 Task: Toggle the close diff on operation in the git.
Action: Mouse moved to (16, 641)
Screenshot: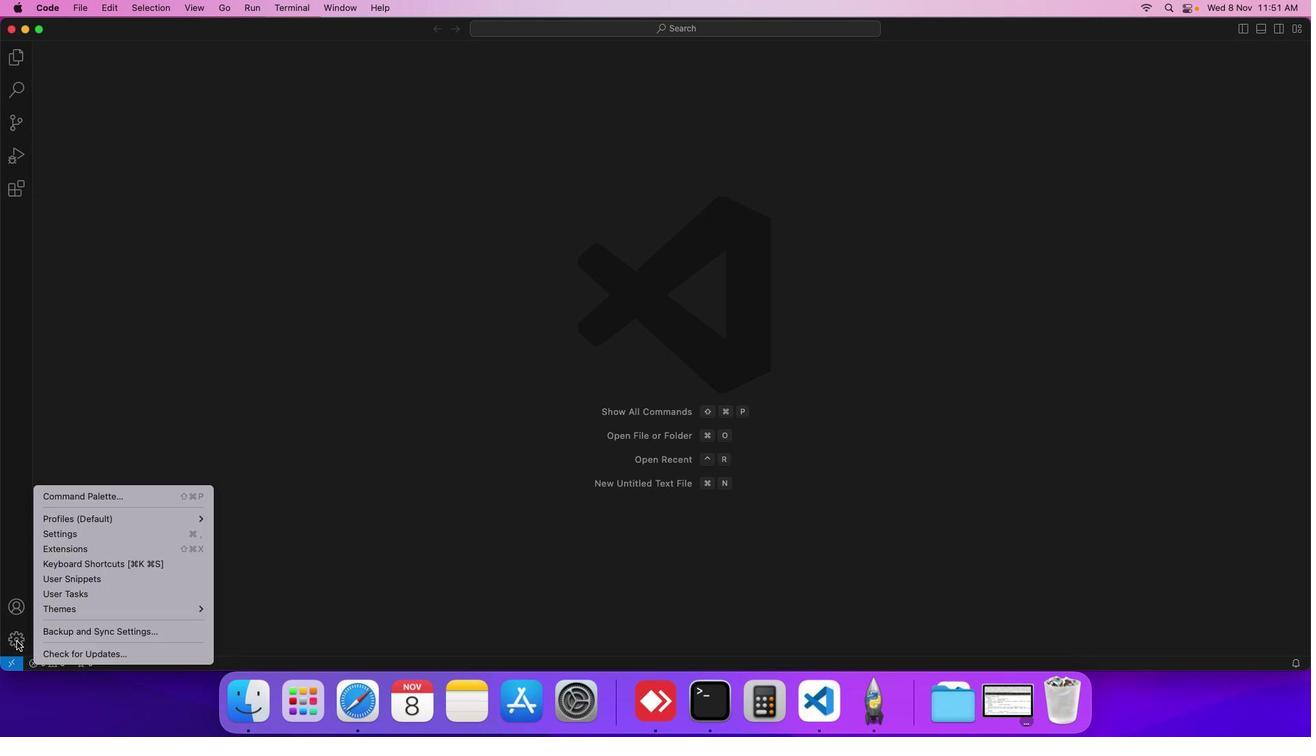 
Action: Mouse pressed left at (16, 641)
Screenshot: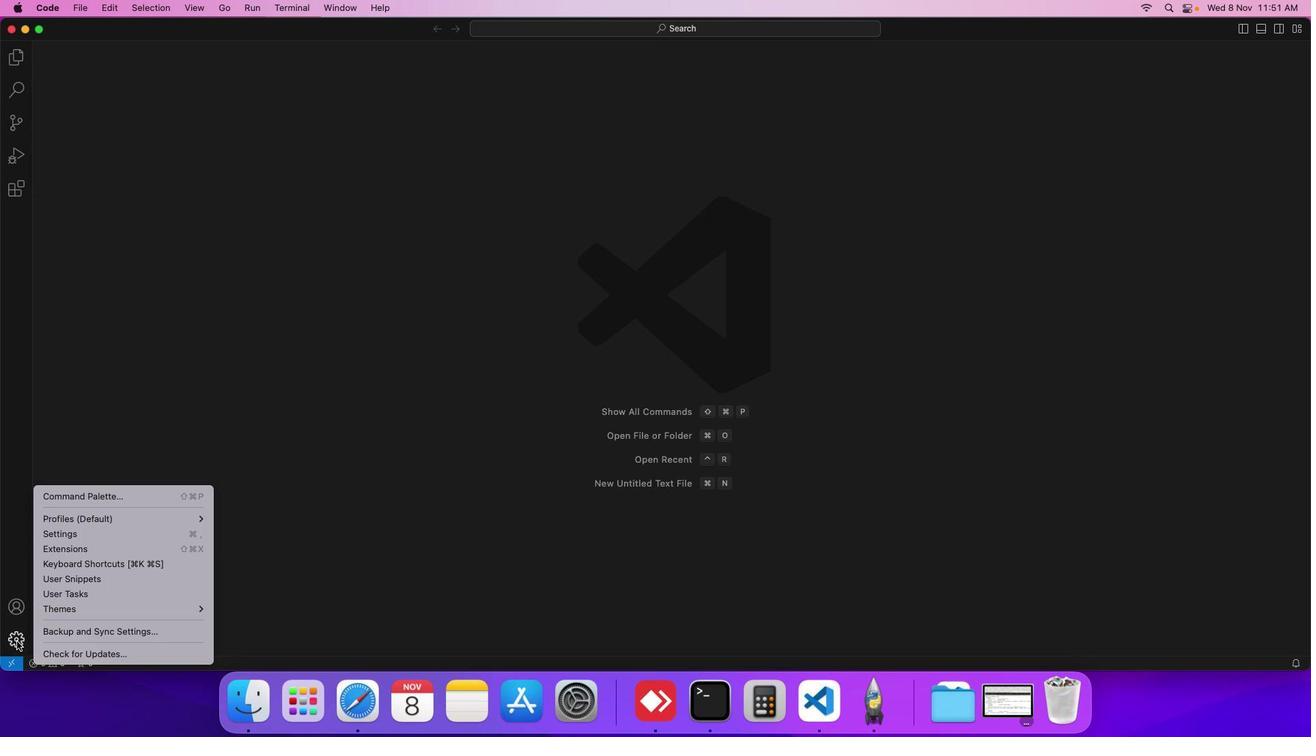 
Action: Mouse moved to (81, 535)
Screenshot: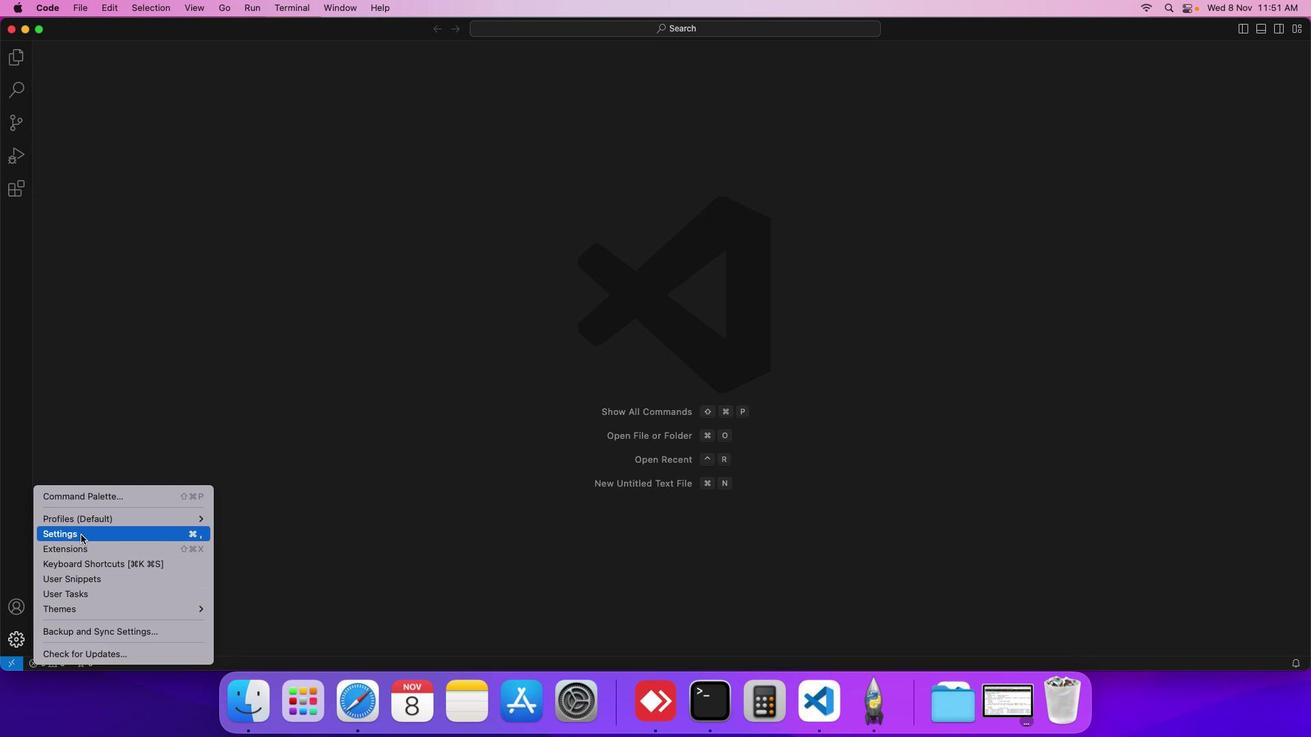 
Action: Mouse pressed left at (81, 535)
Screenshot: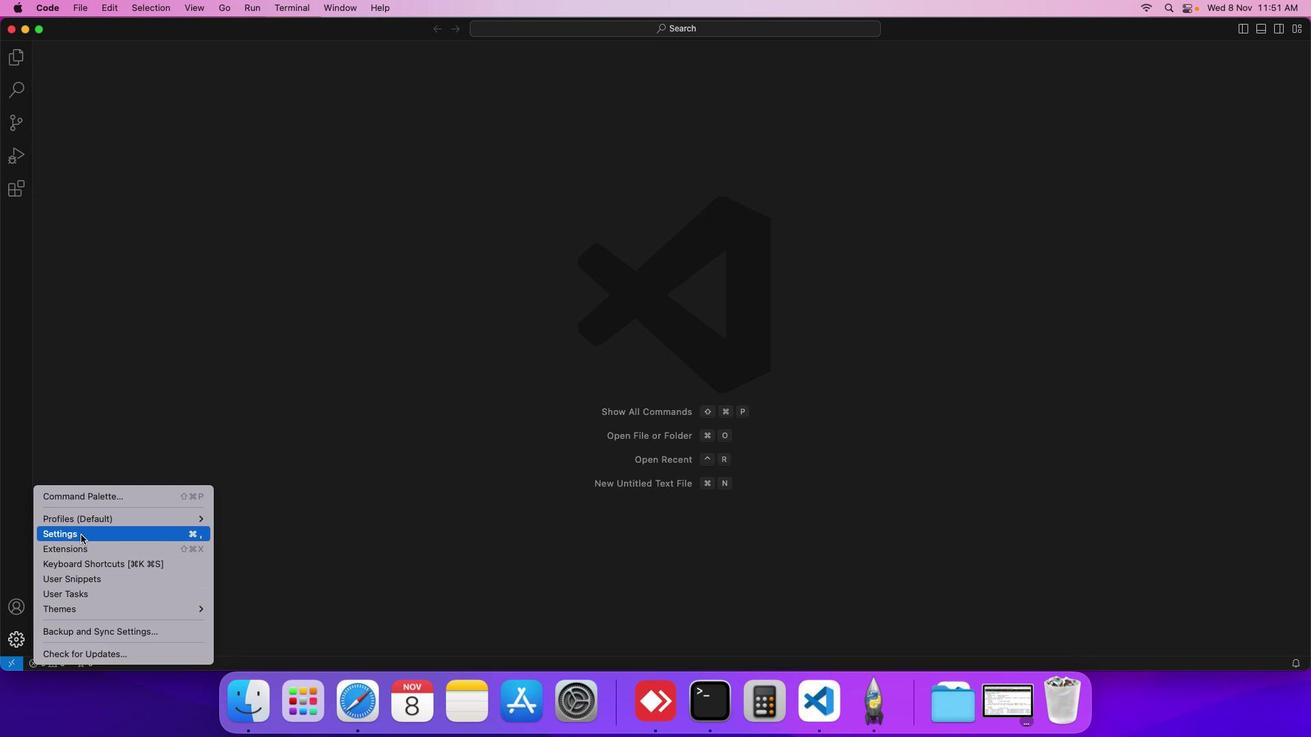 
Action: Mouse moved to (320, 246)
Screenshot: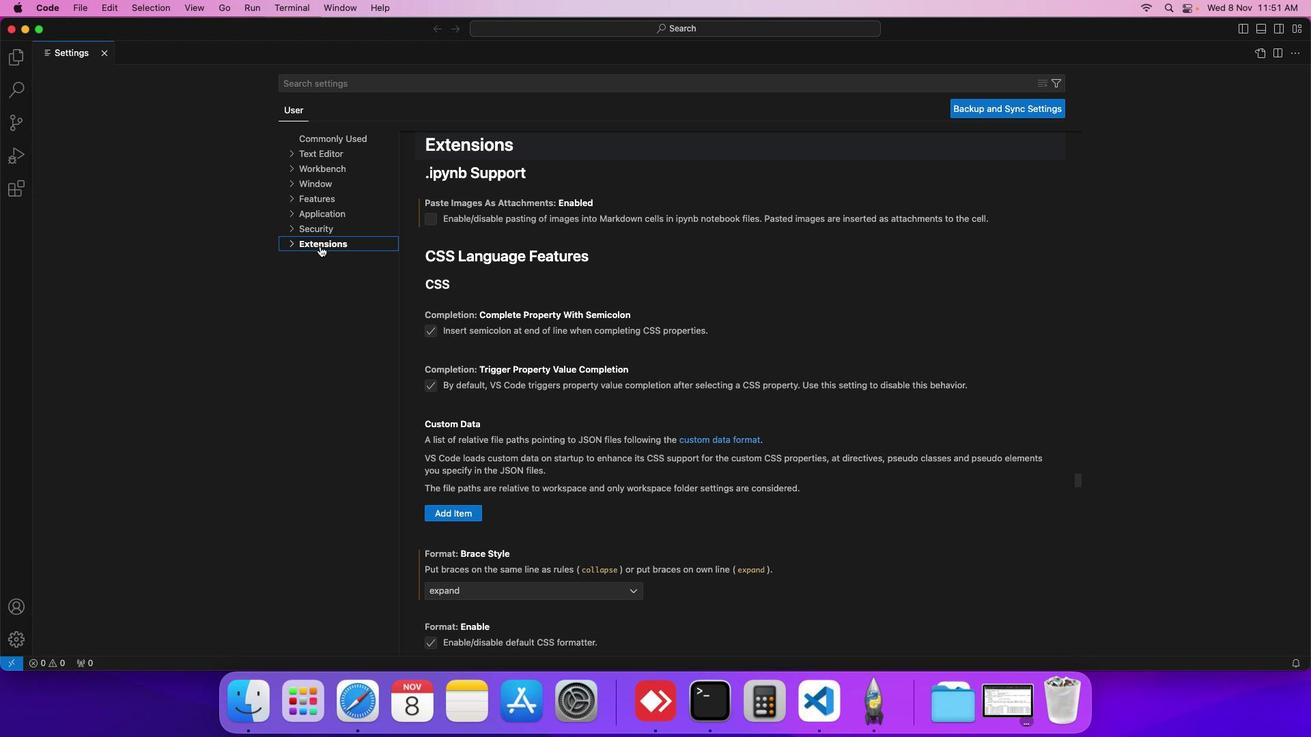 
Action: Mouse pressed left at (320, 246)
Screenshot: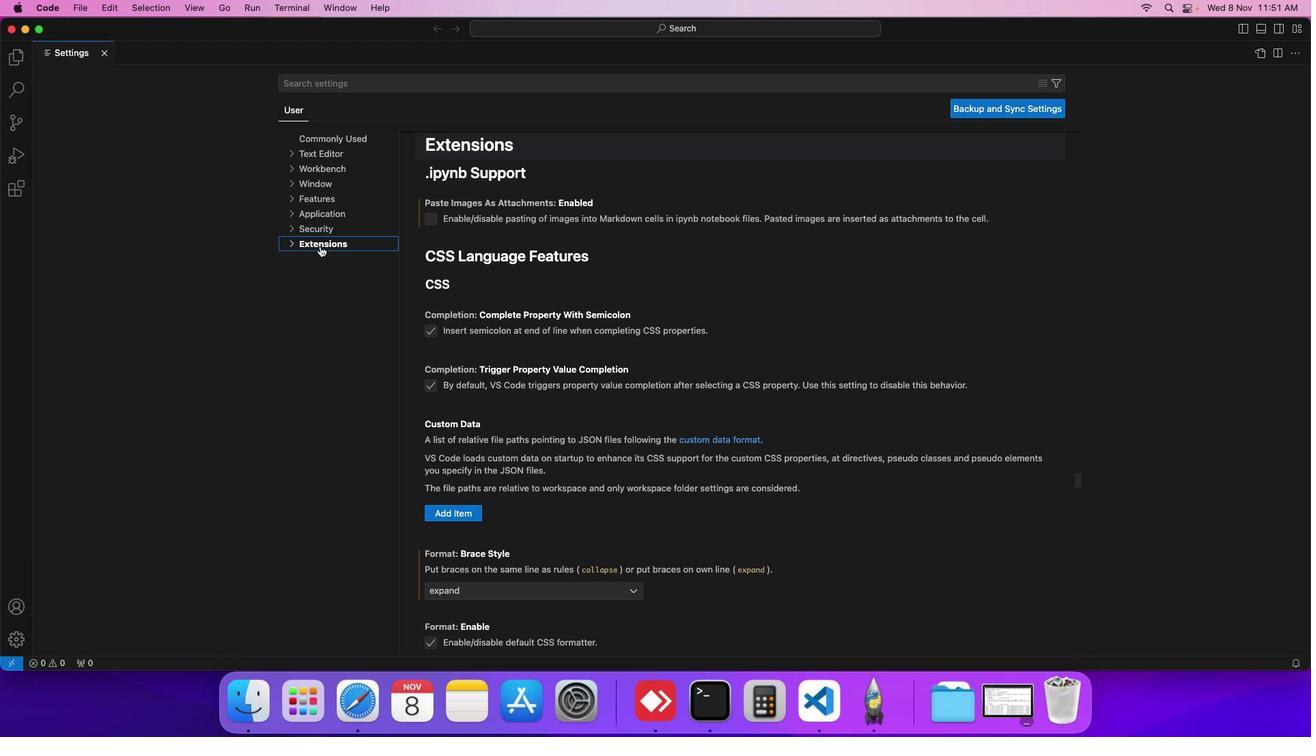 
Action: Mouse moved to (322, 303)
Screenshot: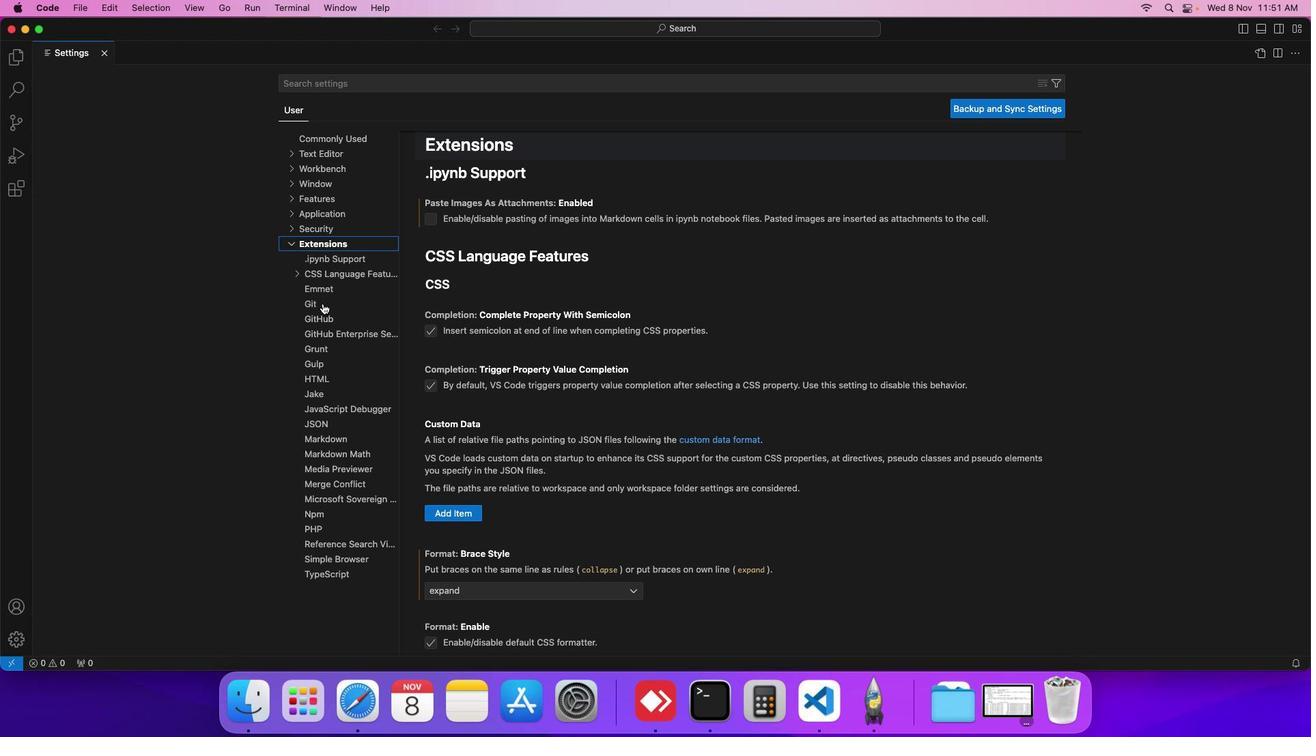 
Action: Mouse pressed left at (322, 303)
Screenshot: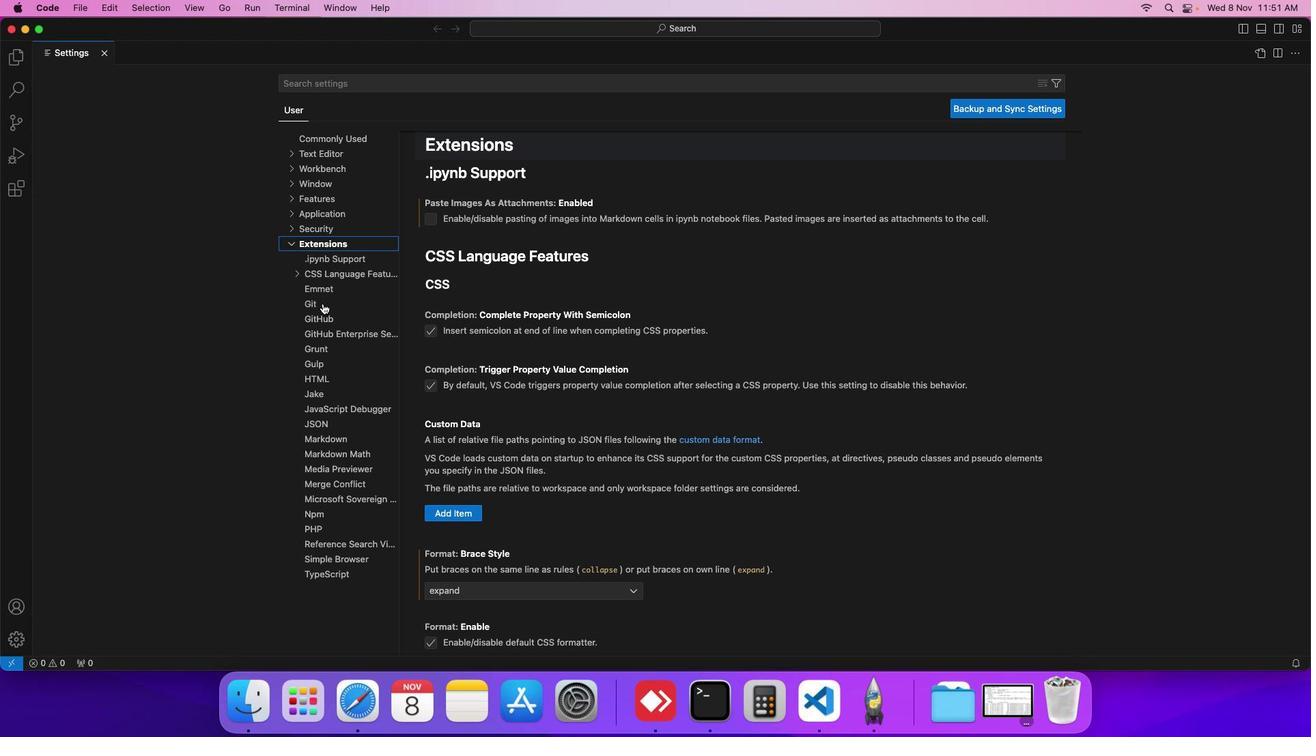 
Action: Mouse moved to (434, 368)
Screenshot: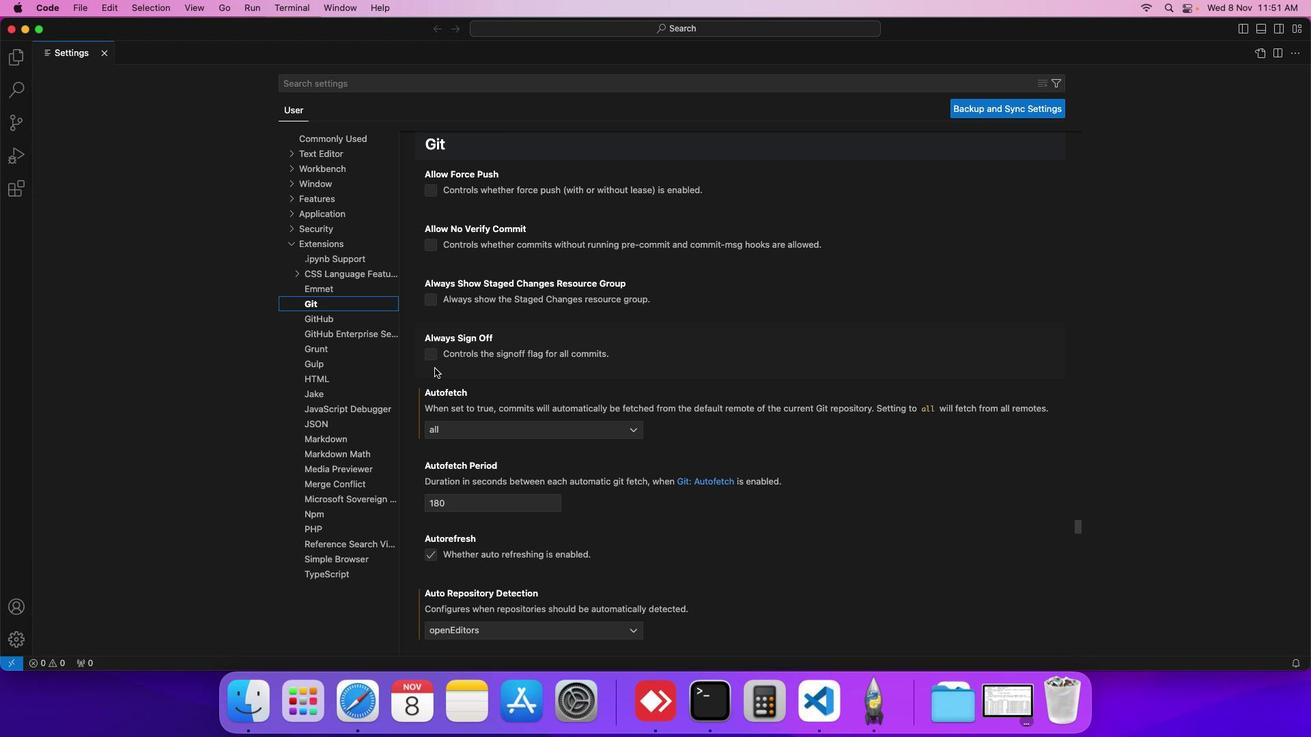 
Action: Mouse scrolled (434, 368) with delta (0, 0)
Screenshot: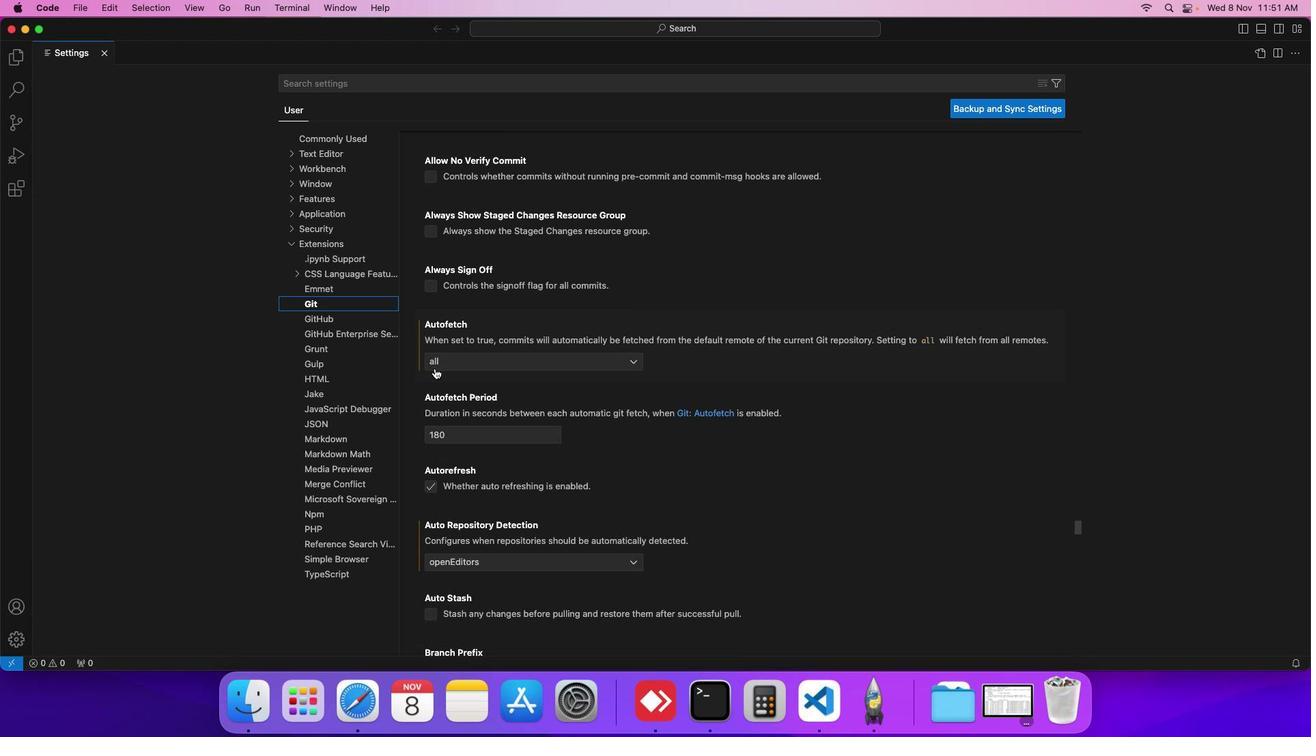 
Action: Mouse scrolled (434, 368) with delta (0, 0)
Screenshot: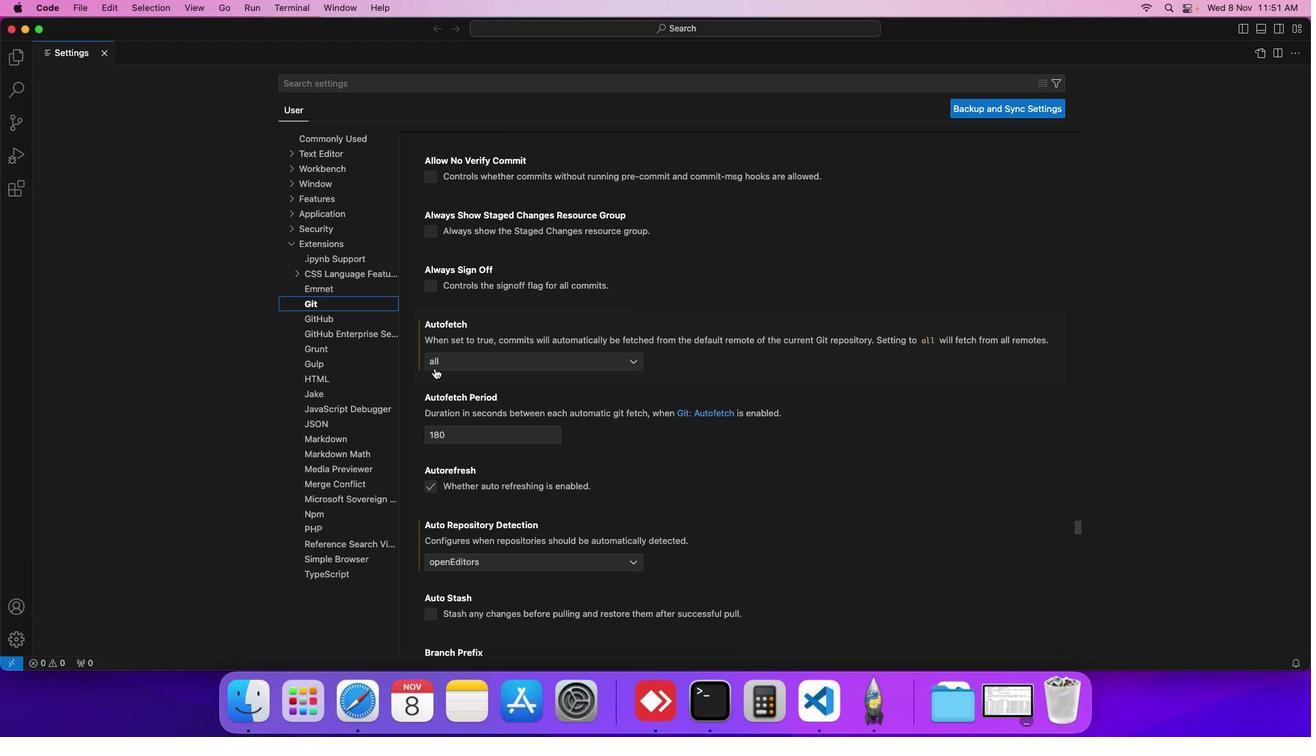 
Action: Mouse scrolled (434, 368) with delta (0, 0)
Screenshot: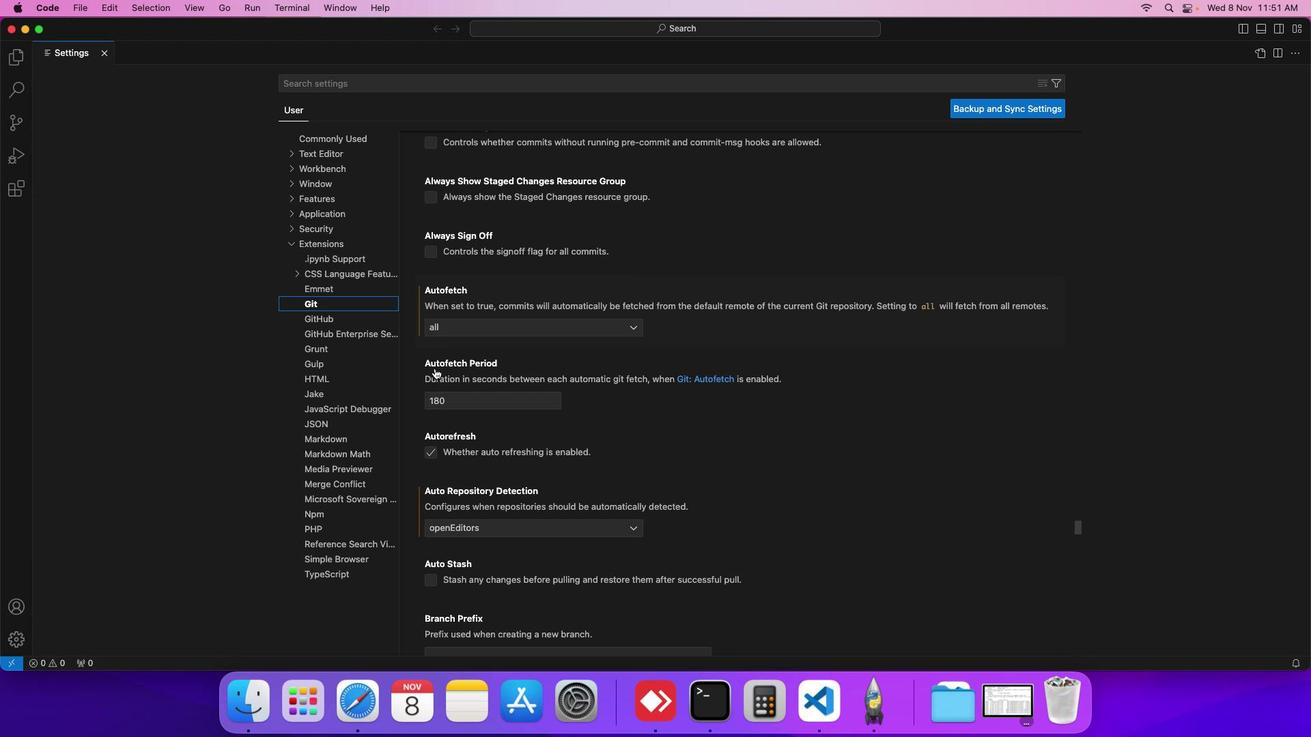 
Action: Mouse scrolled (434, 368) with delta (0, 0)
Screenshot: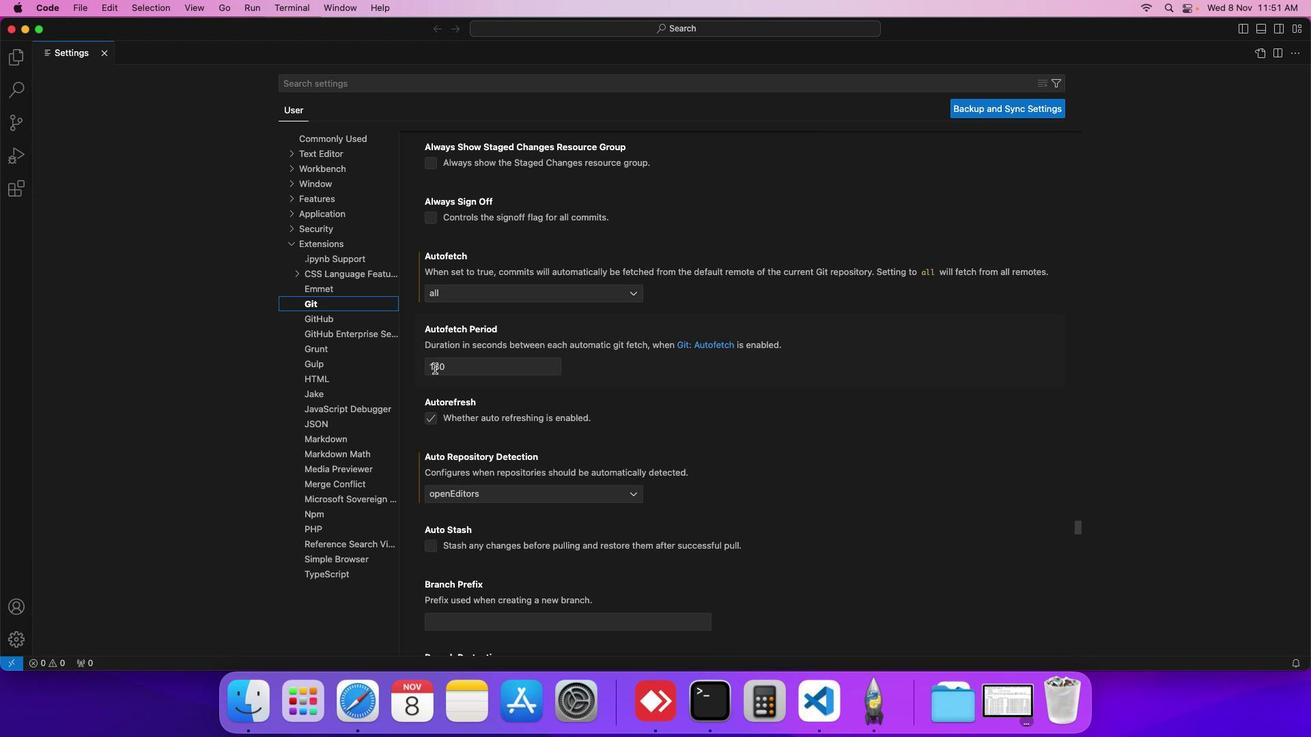
Action: Mouse scrolled (434, 368) with delta (0, 0)
Screenshot: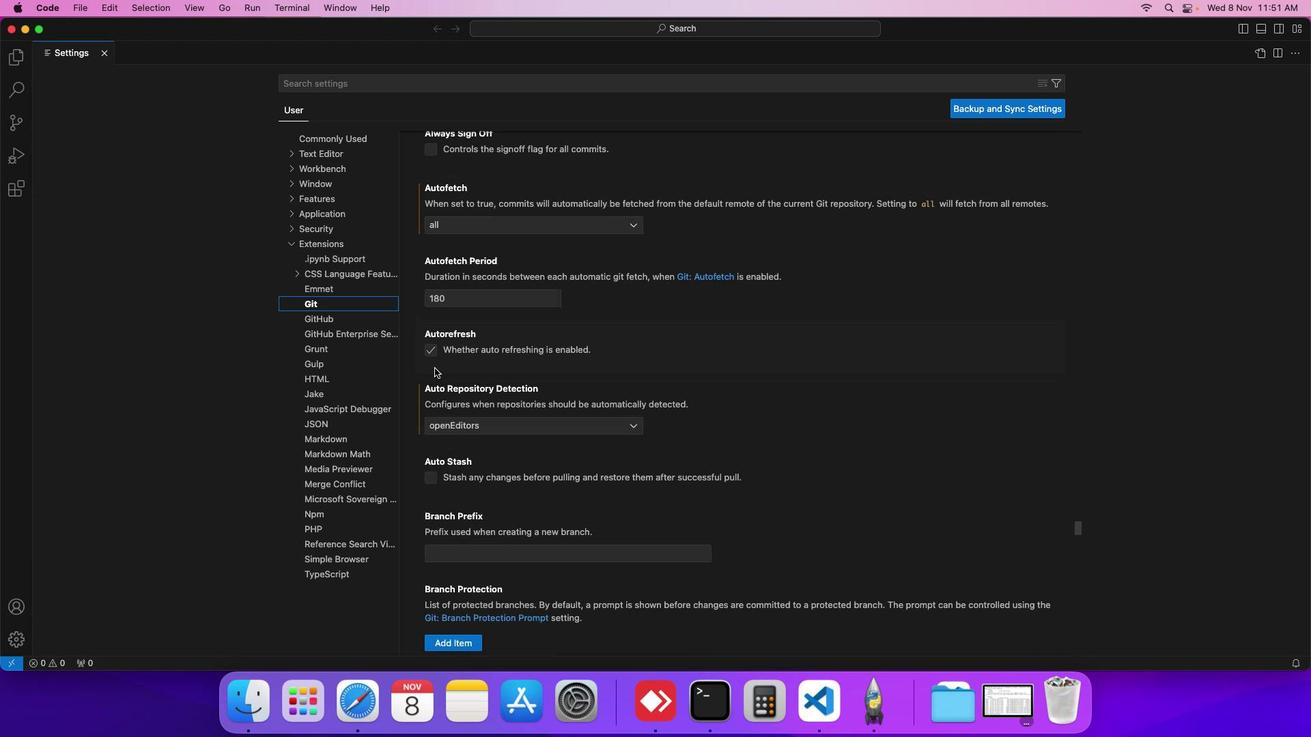 
Action: Mouse scrolled (434, 368) with delta (0, 0)
Screenshot: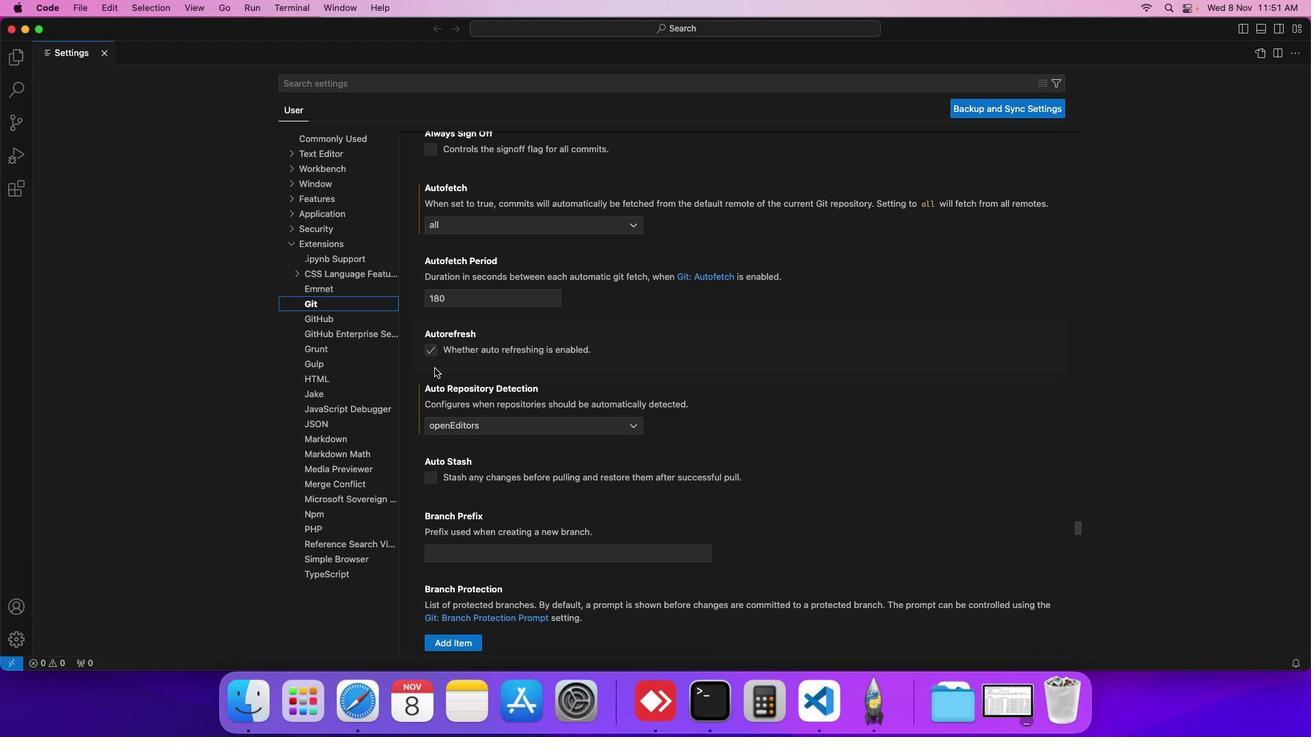 
Action: Mouse scrolled (434, 368) with delta (0, 0)
Screenshot: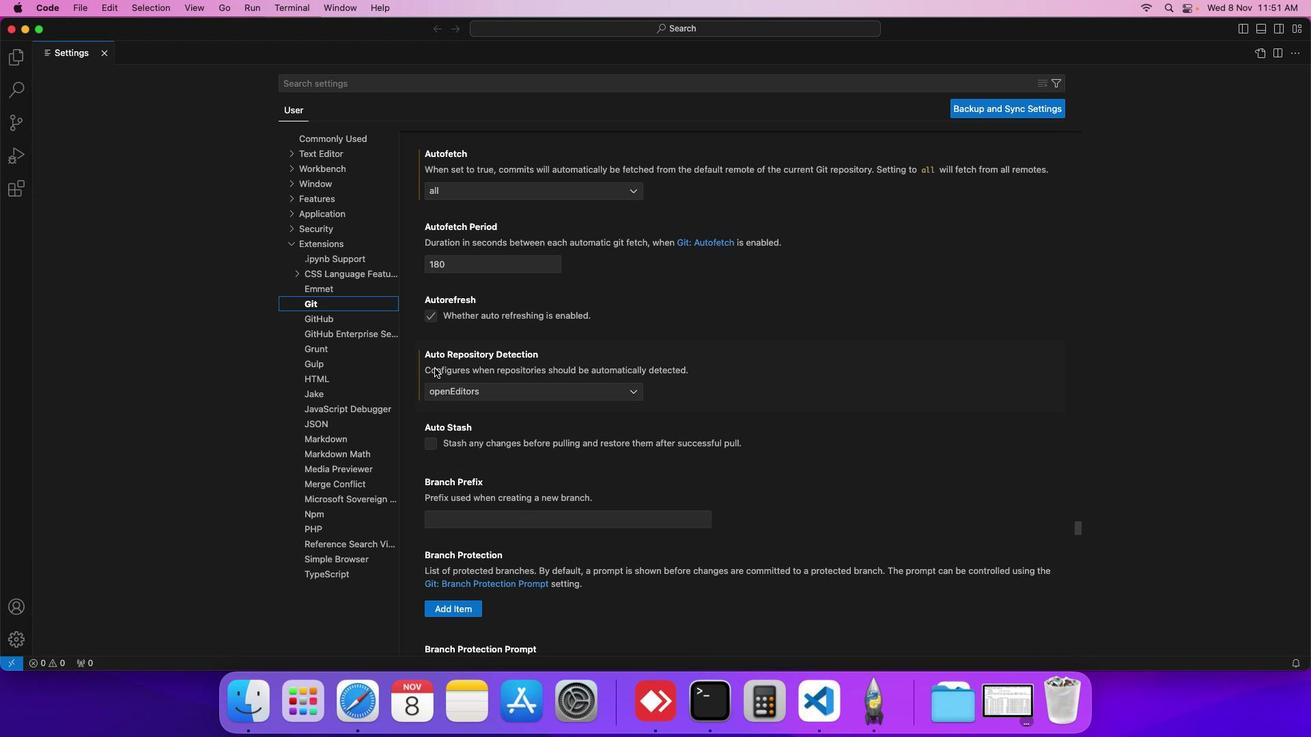 
Action: Mouse scrolled (434, 368) with delta (0, 0)
Screenshot: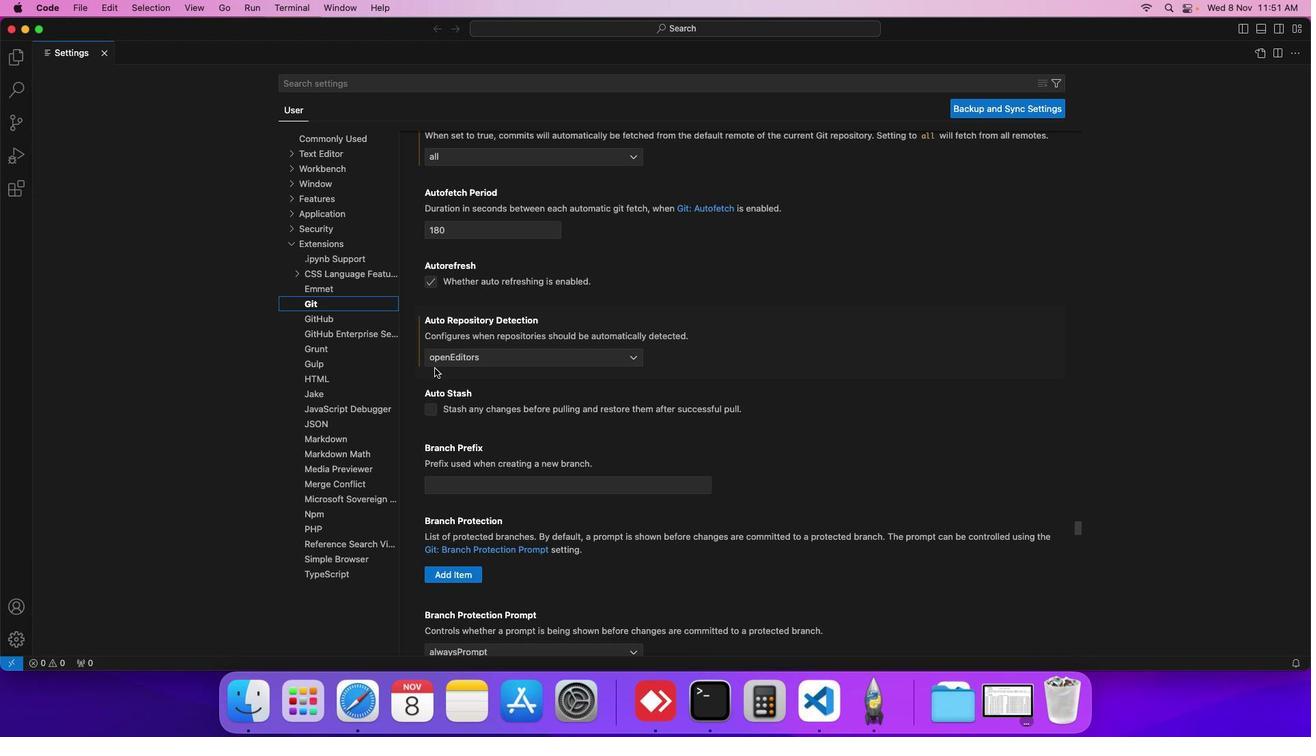 
Action: Mouse scrolled (434, 368) with delta (0, 0)
Screenshot: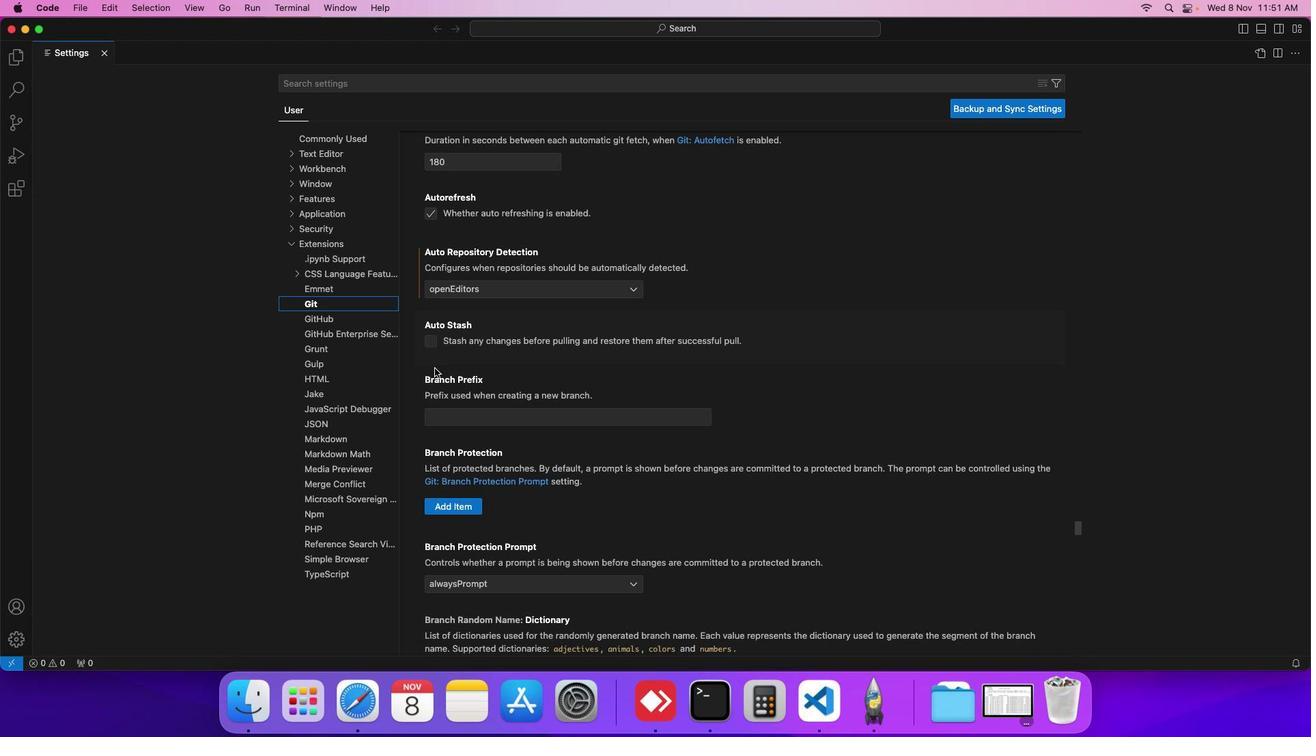 
Action: Mouse scrolled (434, 368) with delta (0, 0)
Screenshot: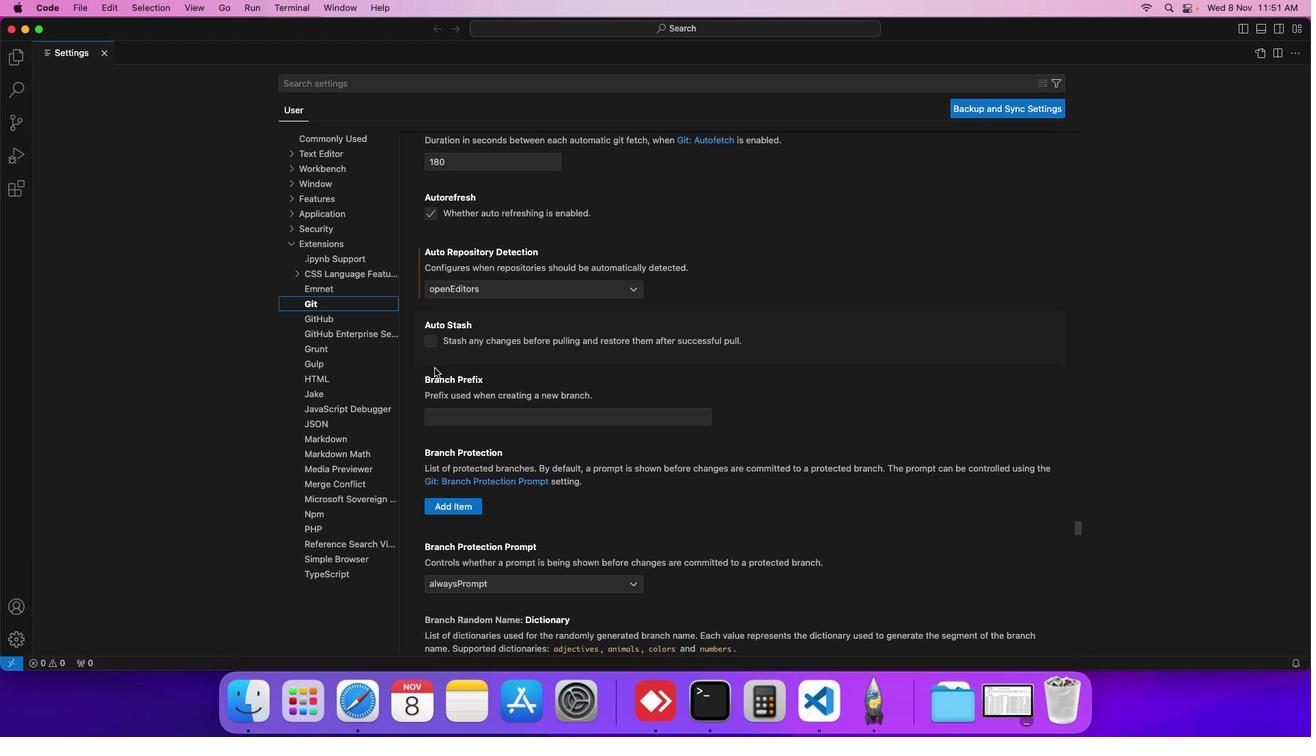 
Action: Mouse scrolled (434, 368) with delta (0, 0)
Screenshot: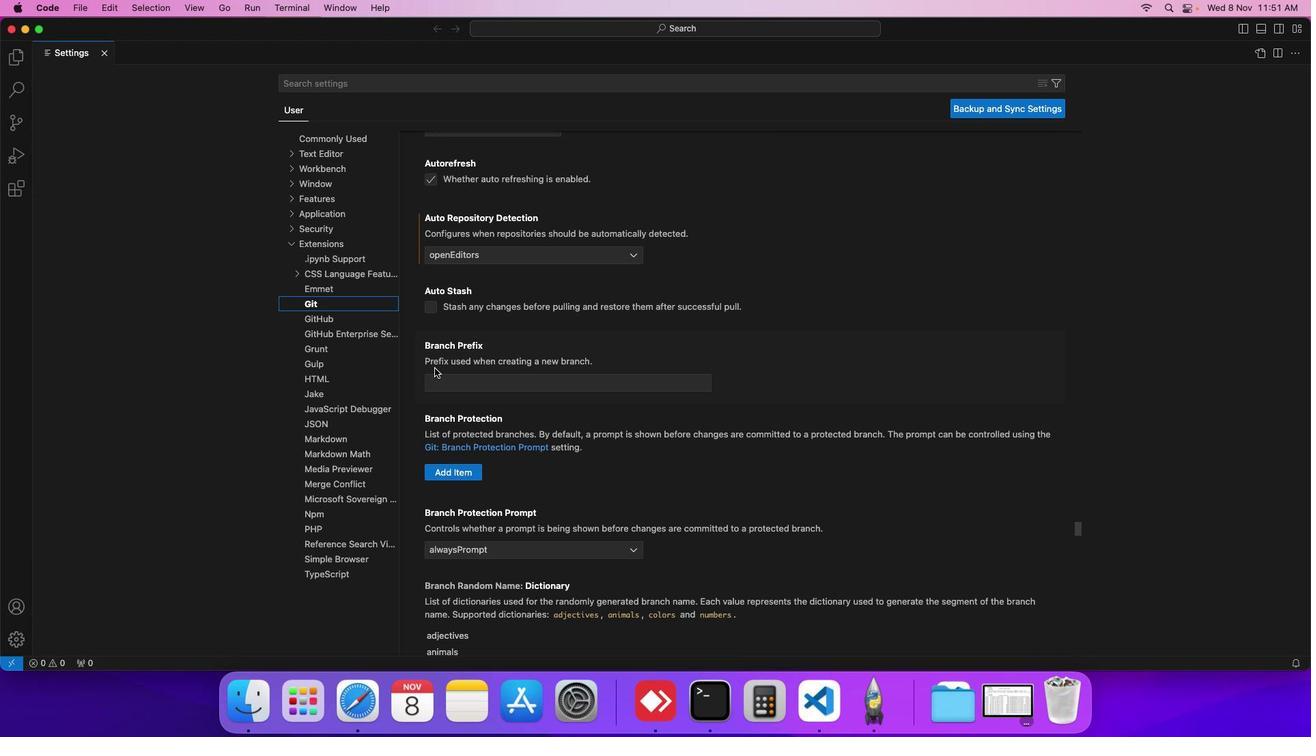 
Action: Mouse scrolled (434, 368) with delta (0, 0)
Screenshot: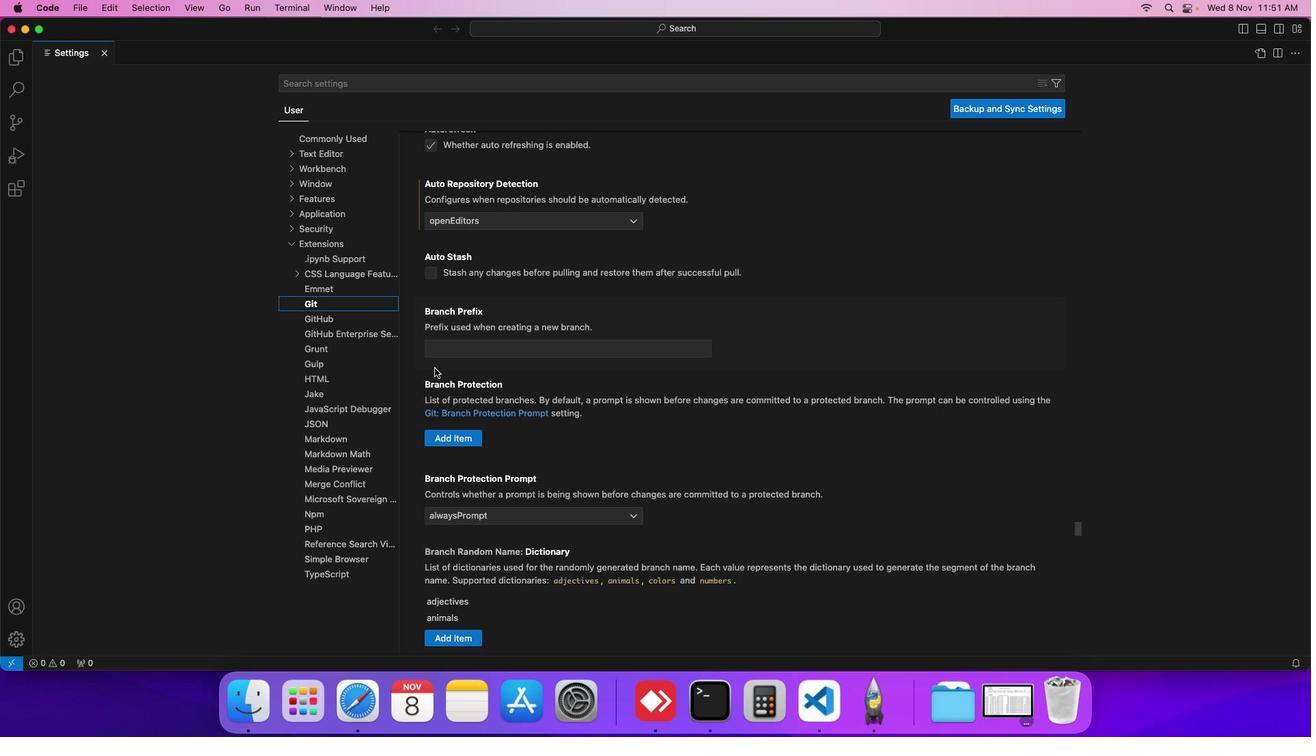 
Action: Mouse scrolled (434, 368) with delta (0, 0)
Screenshot: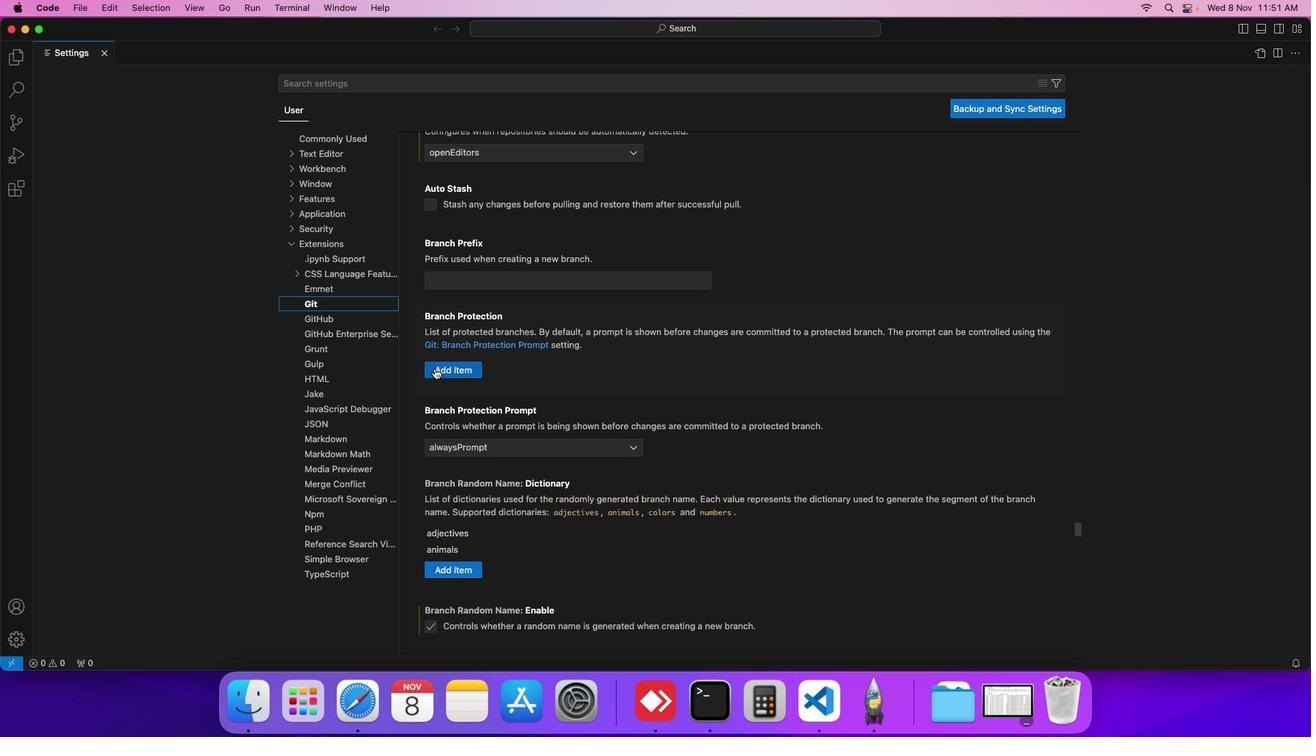 
Action: Mouse scrolled (434, 368) with delta (0, 0)
Screenshot: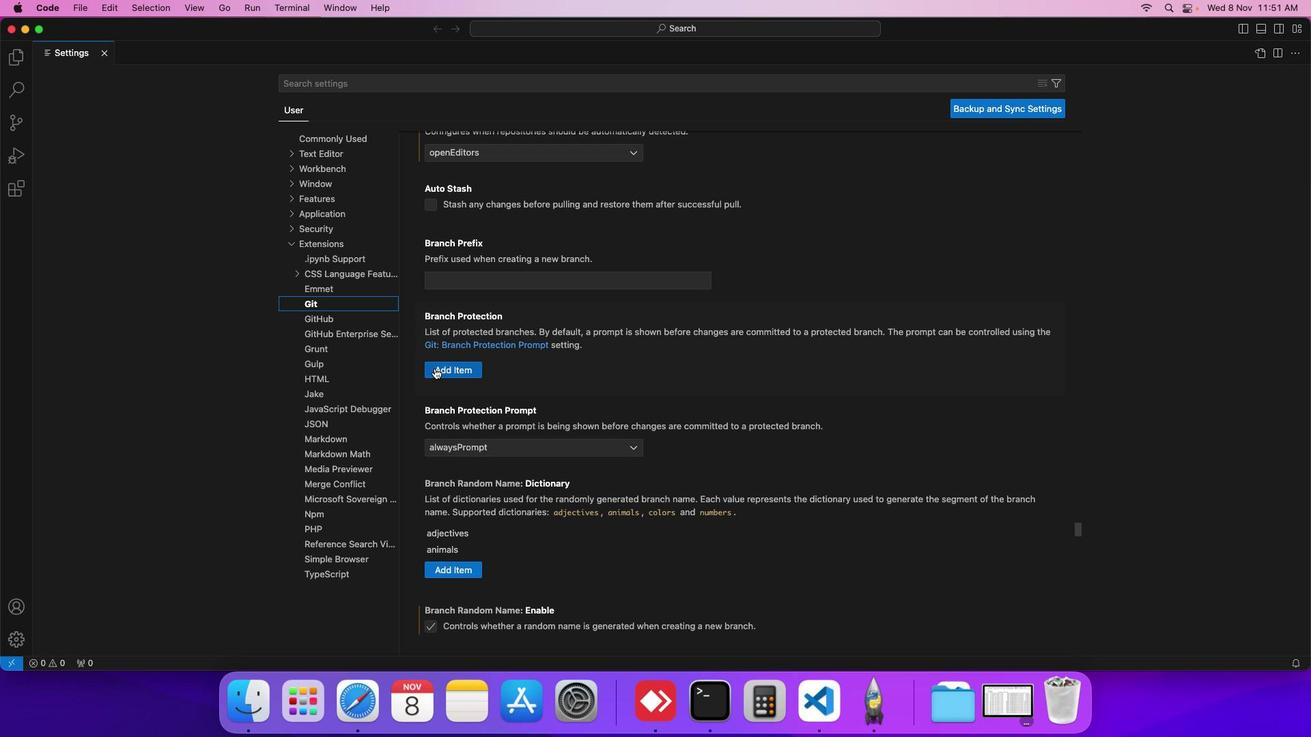 
Action: Mouse scrolled (434, 368) with delta (0, 0)
Screenshot: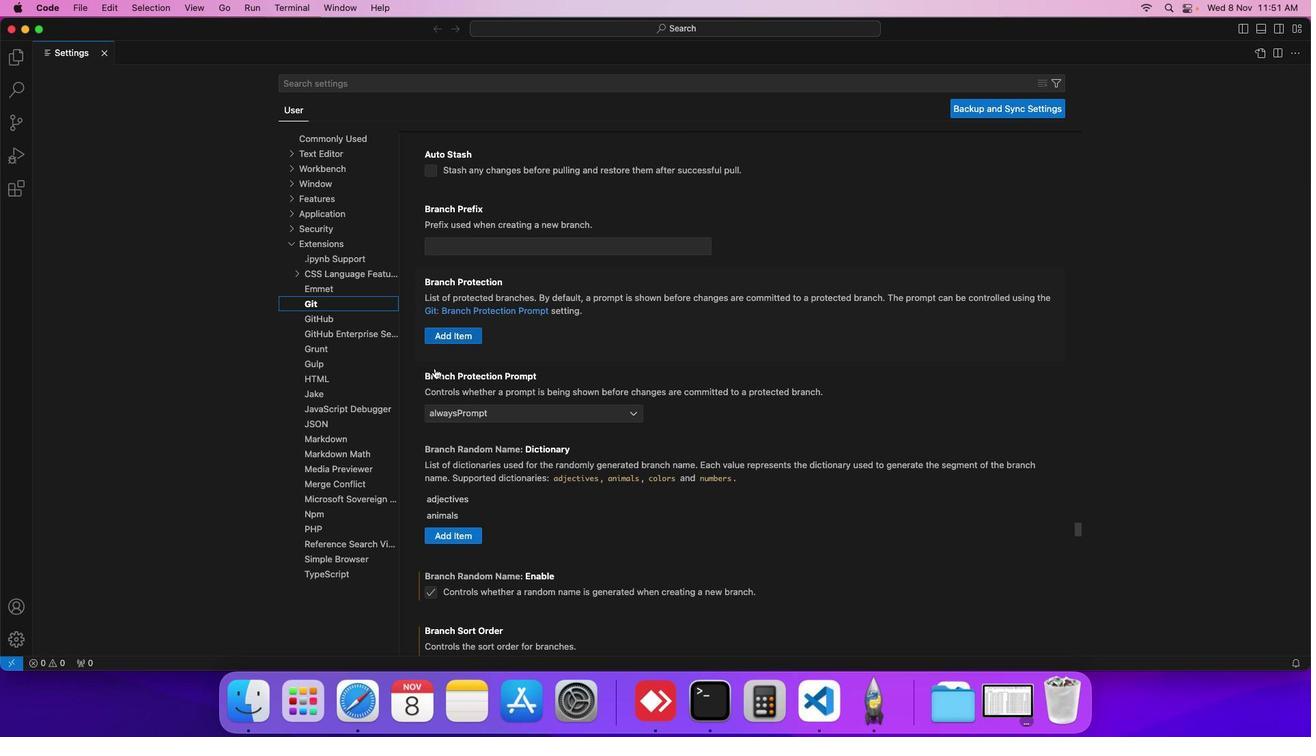
Action: Mouse scrolled (434, 368) with delta (0, 0)
Screenshot: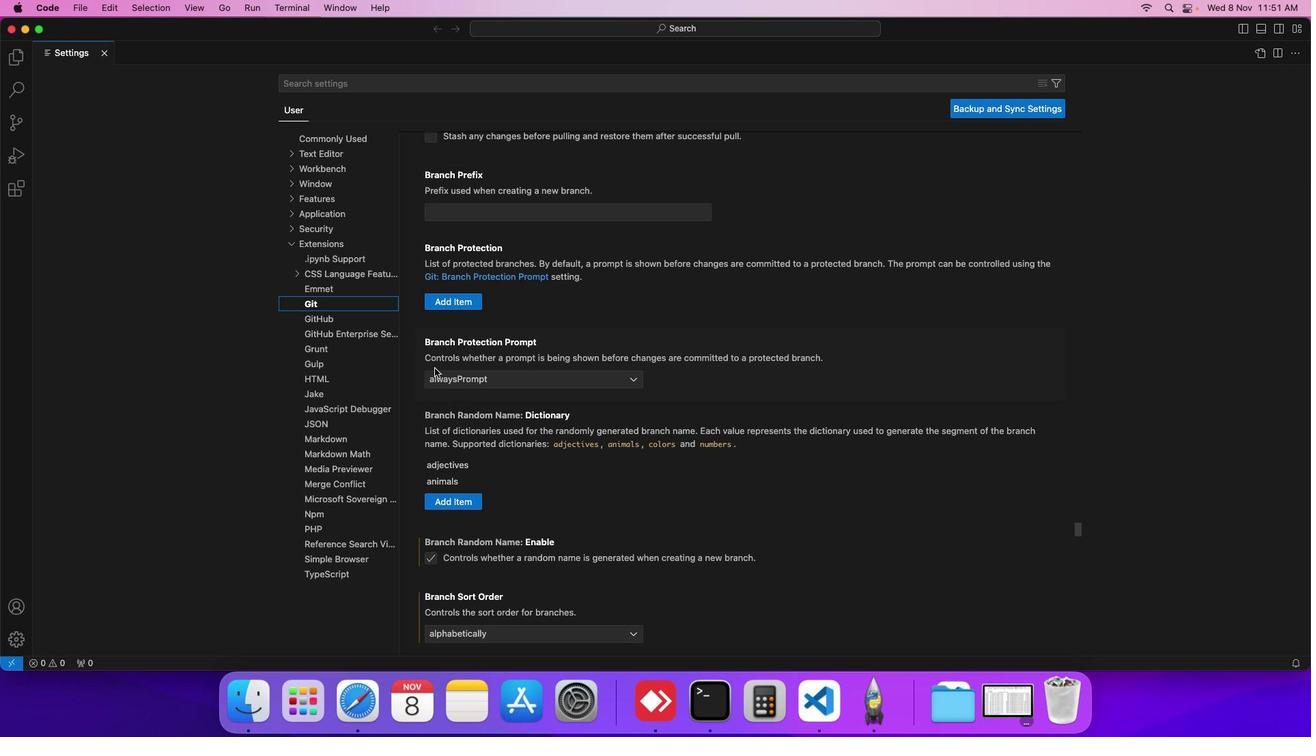 
Action: Mouse scrolled (434, 368) with delta (0, 0)
Screenshot: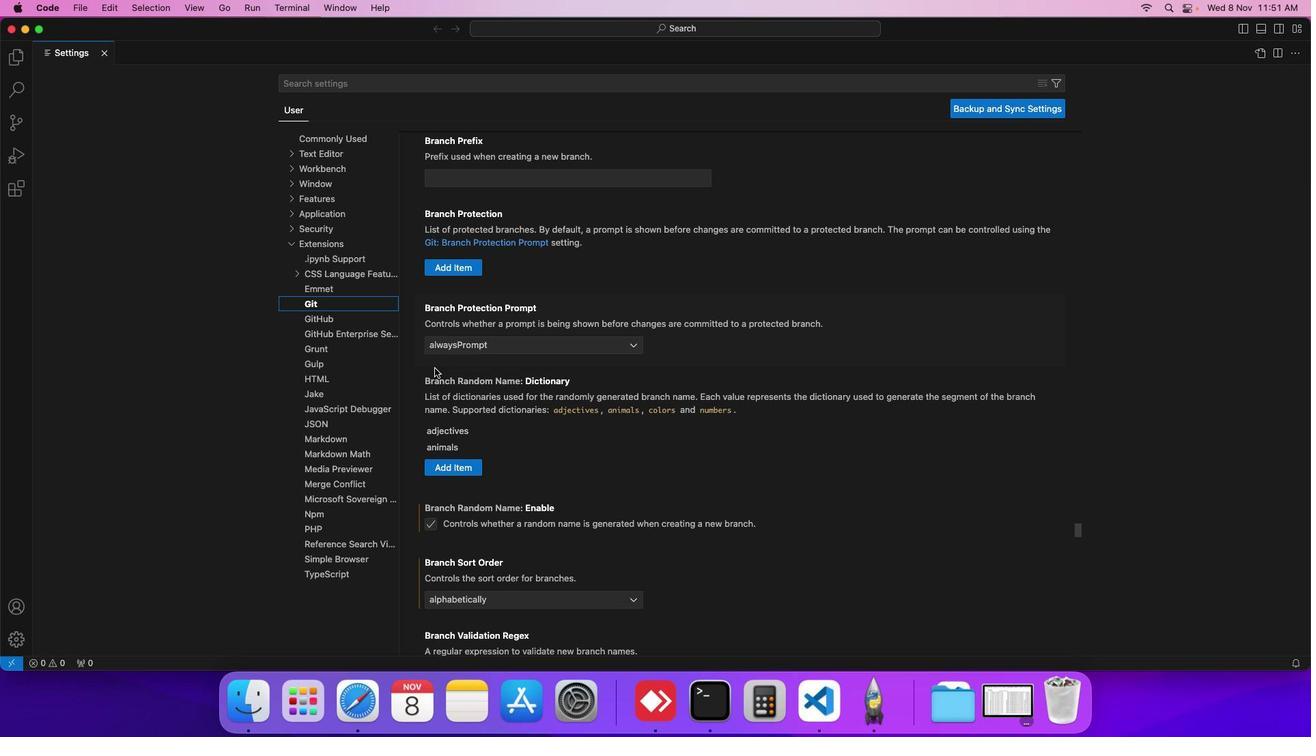 
Action: Mouse scrolled (434, 368) with delta (0, 0)
Screenshot: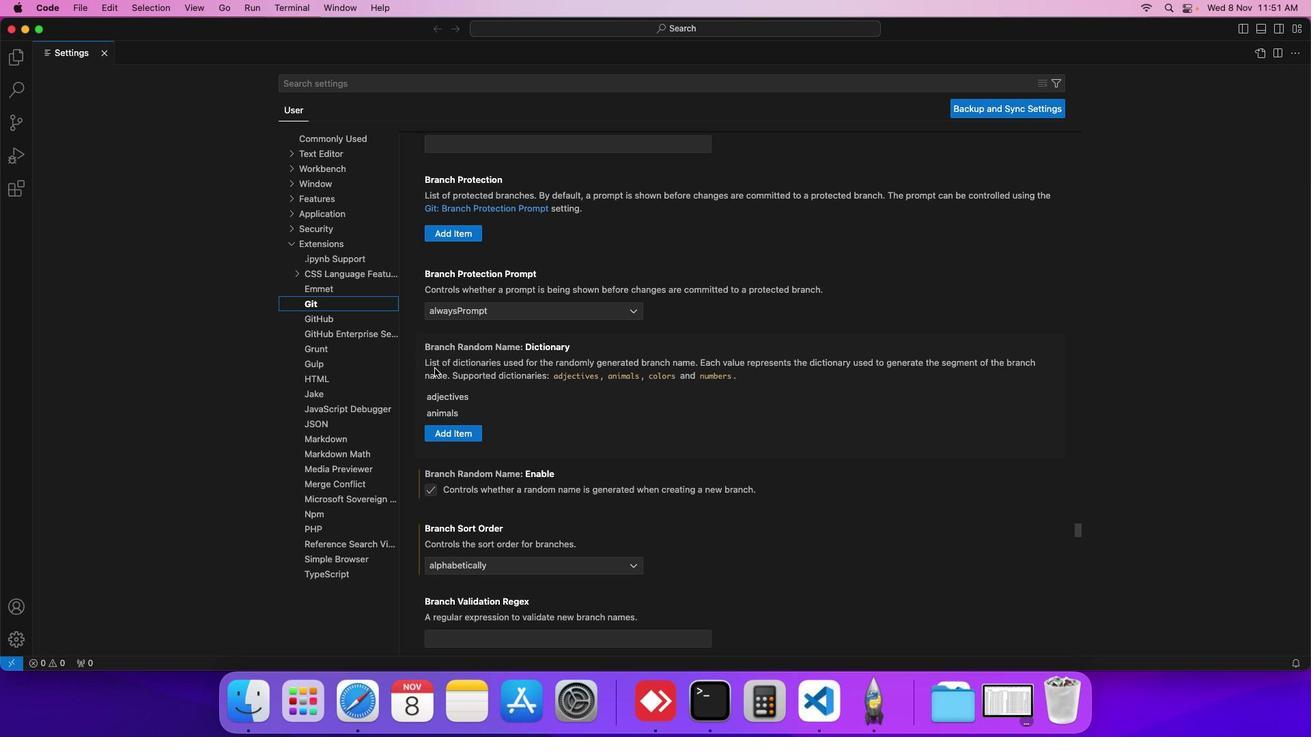 
Action: Mouse scrolled (434, 368) with delta (0, 0)
Screenshot: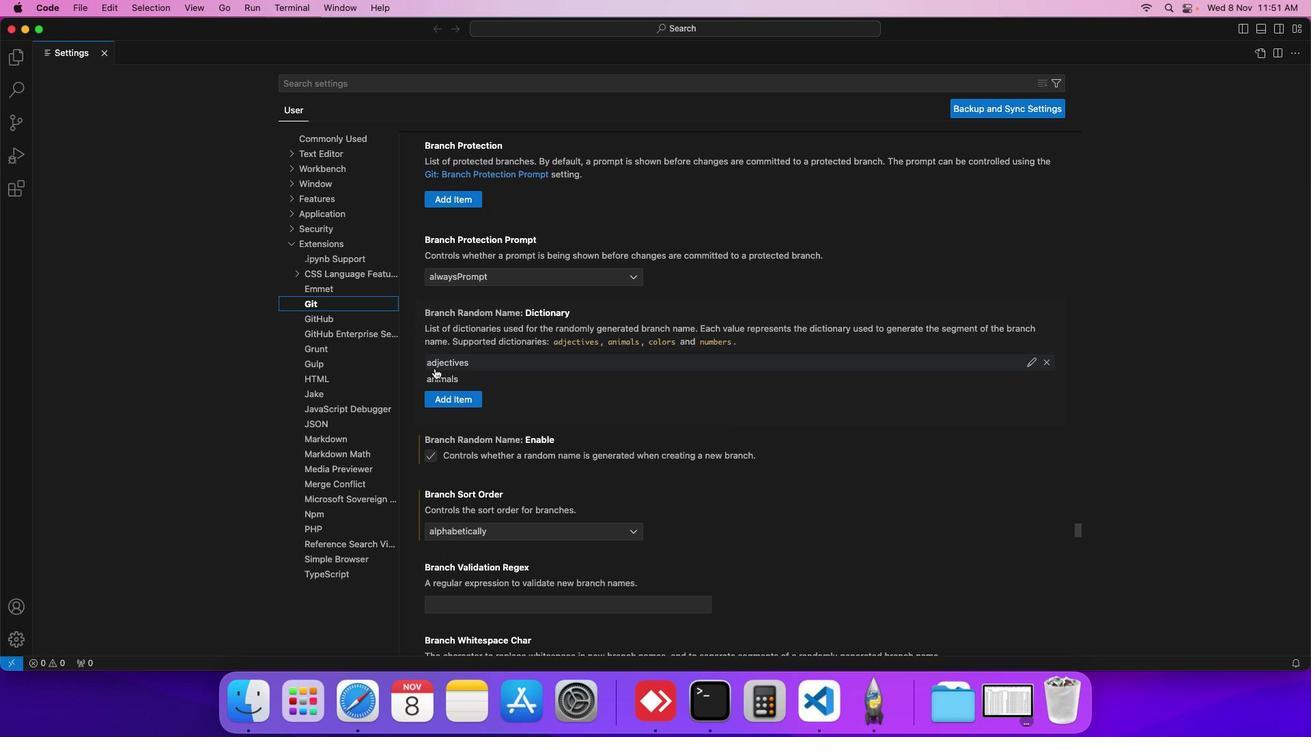 
Action: Mouse scrolled (434, 368) with delta (0, 0)
Screenshot: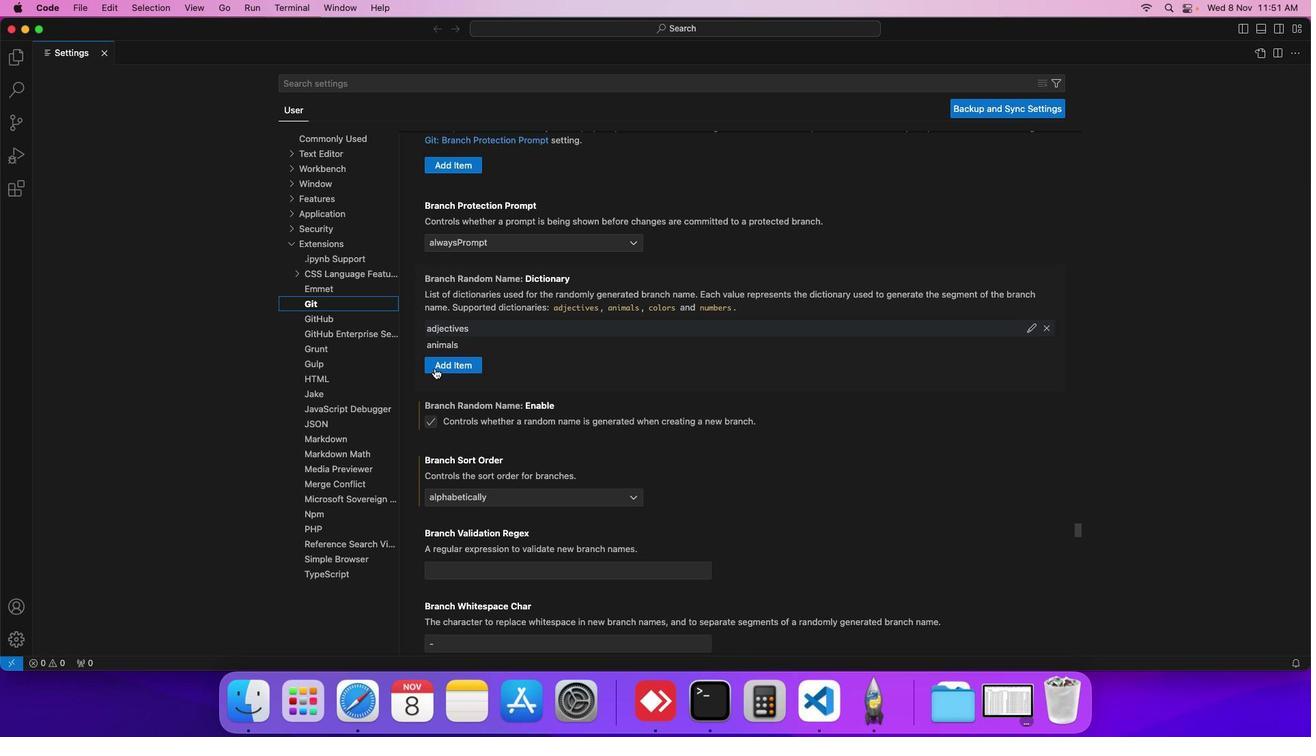 
Action: Mouse scrolled (434, 368) with delta (0, 0)
Screenshot: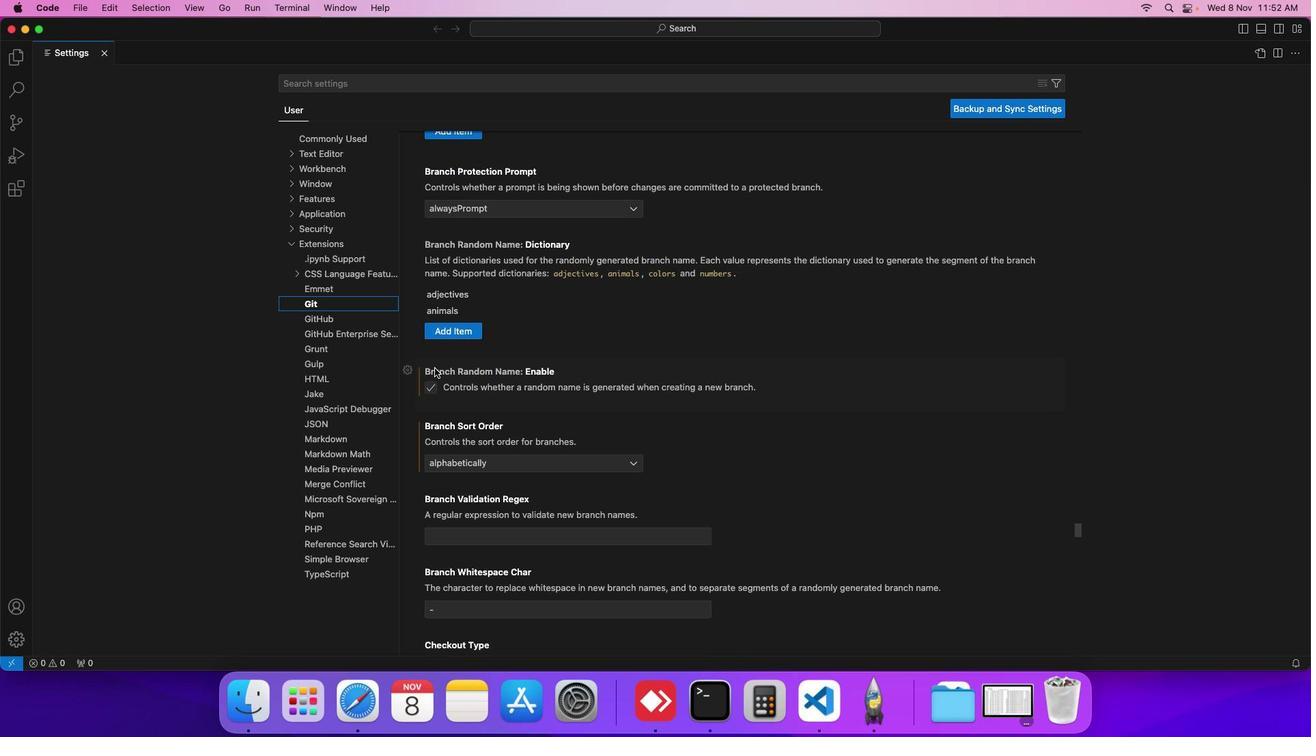 
Action: Mouse scrolled (434, 368) with delta (0, 0)
Screenshot: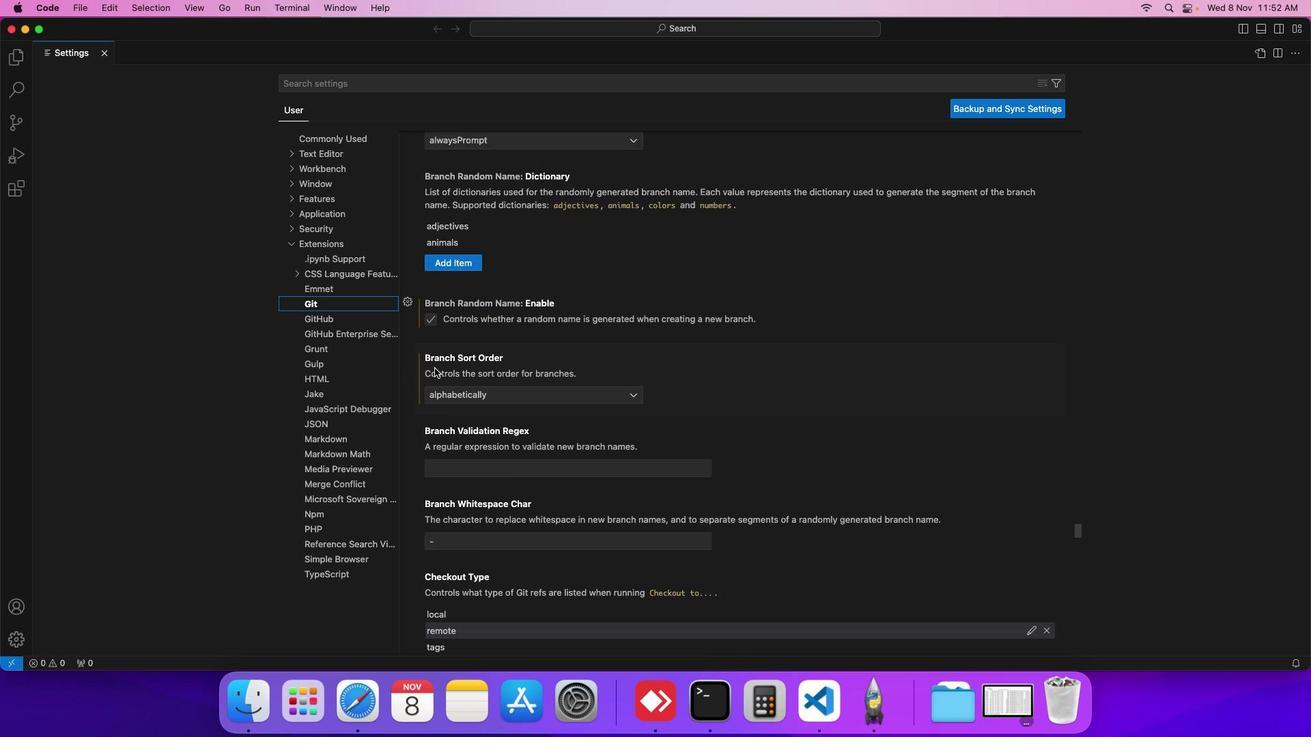 
Action: Mouse scrolled (434, 368) with delta (0, 0)
Screenshot: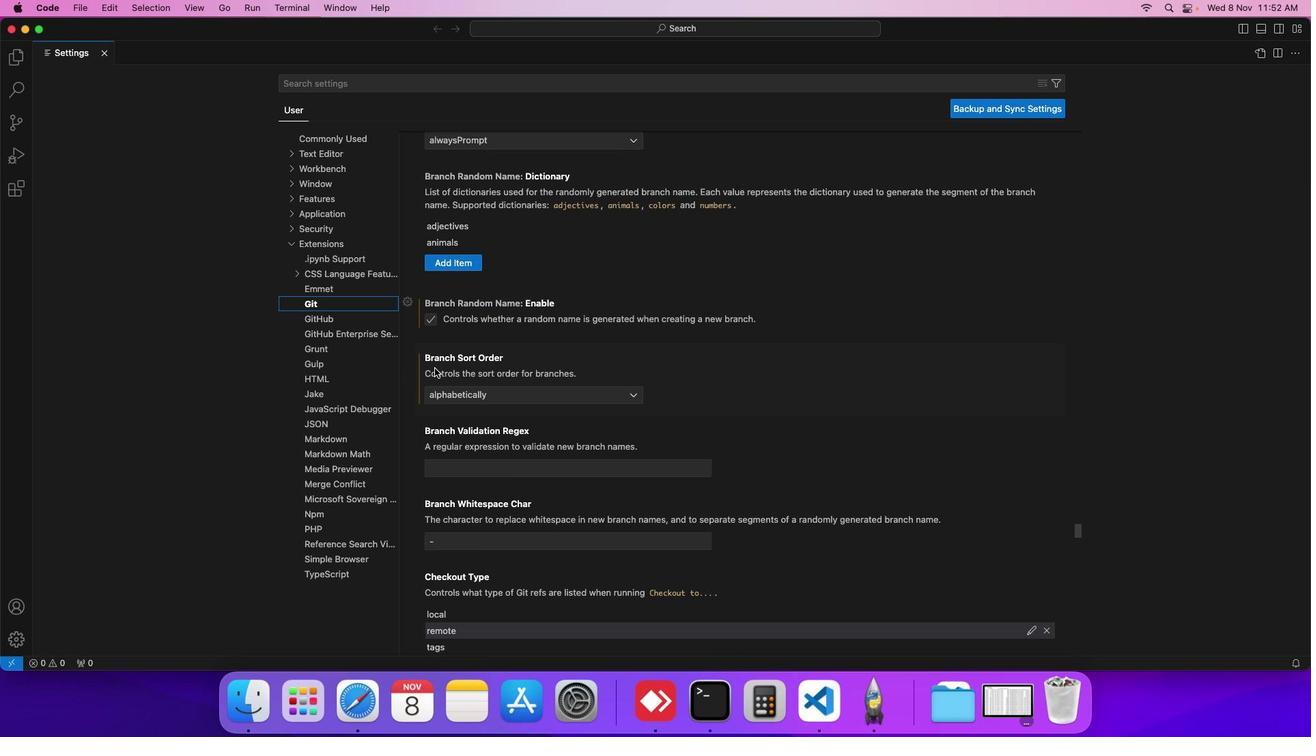 
Action: Mouse scrolled (434, 368) with delta (0, 0)
Screenshot: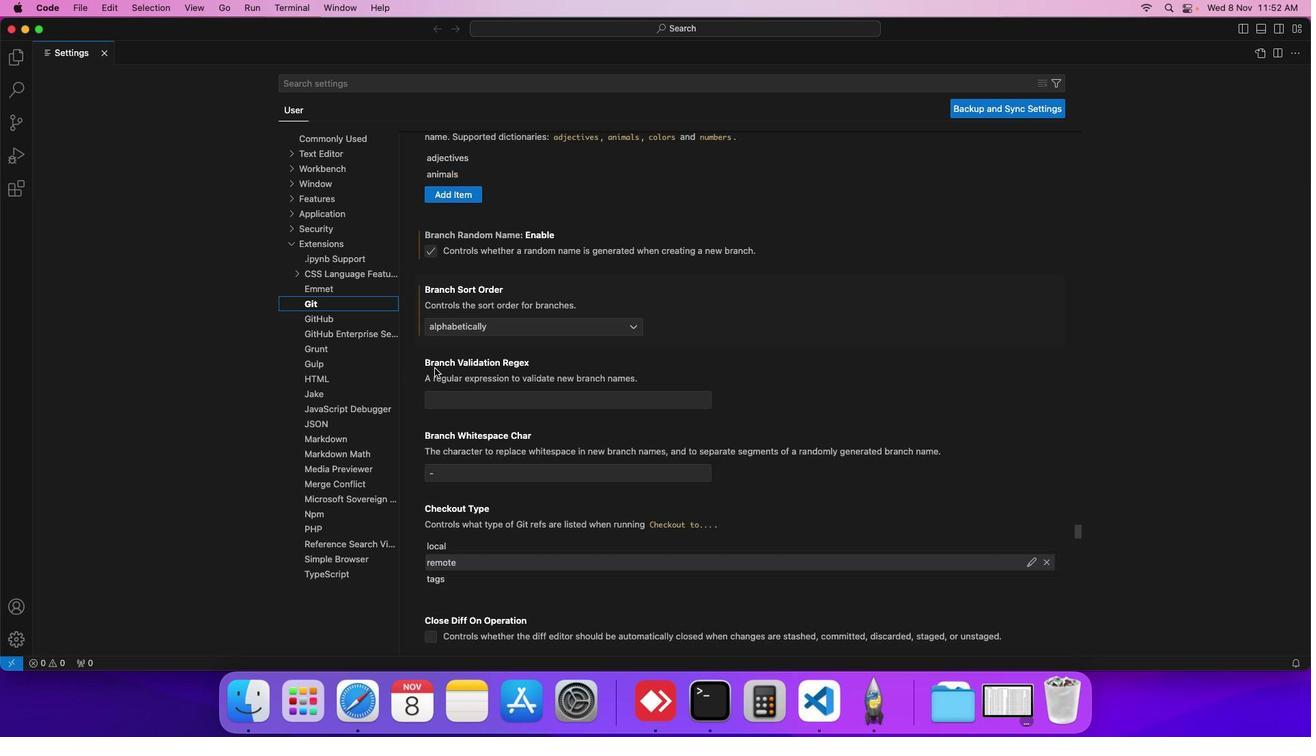 
Action: Mouse scrolled (434, 368) with delta (0, 0)
Screenshot: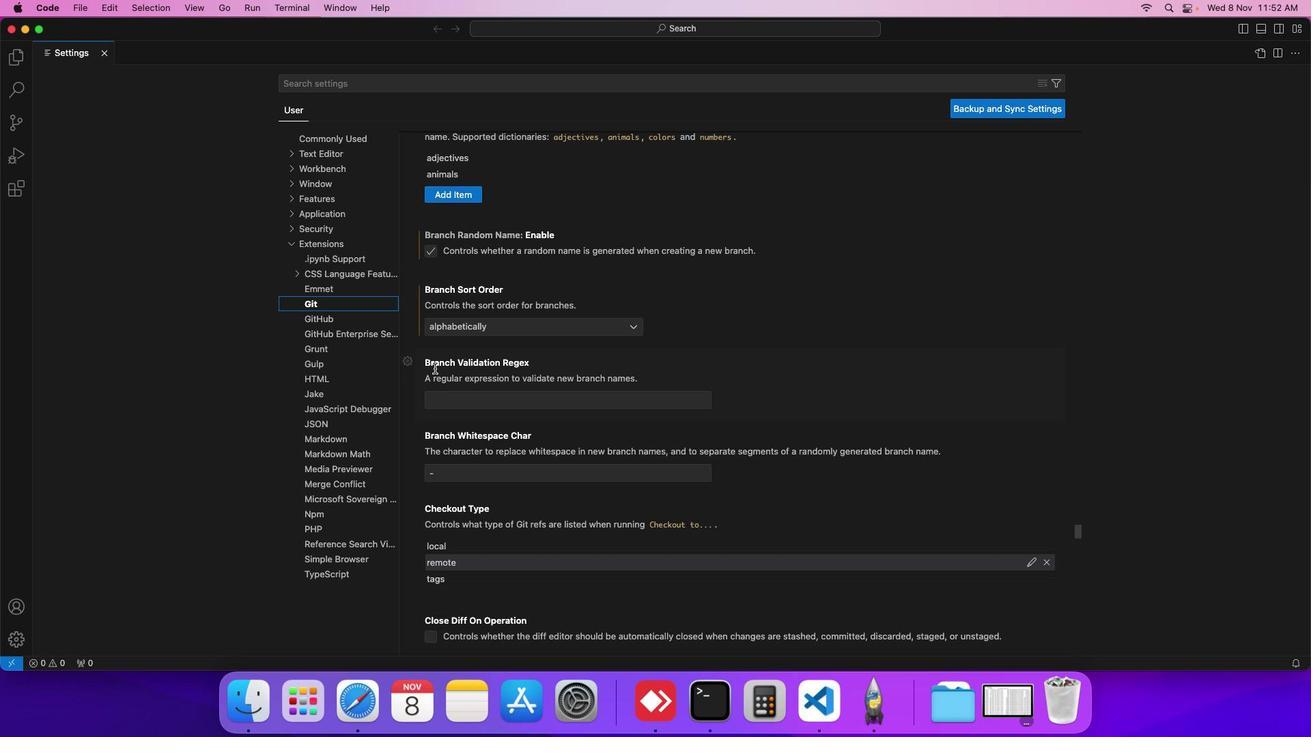 
Action: Mouse scrolled (434, 368) with delta (0, 0)
Screenshot: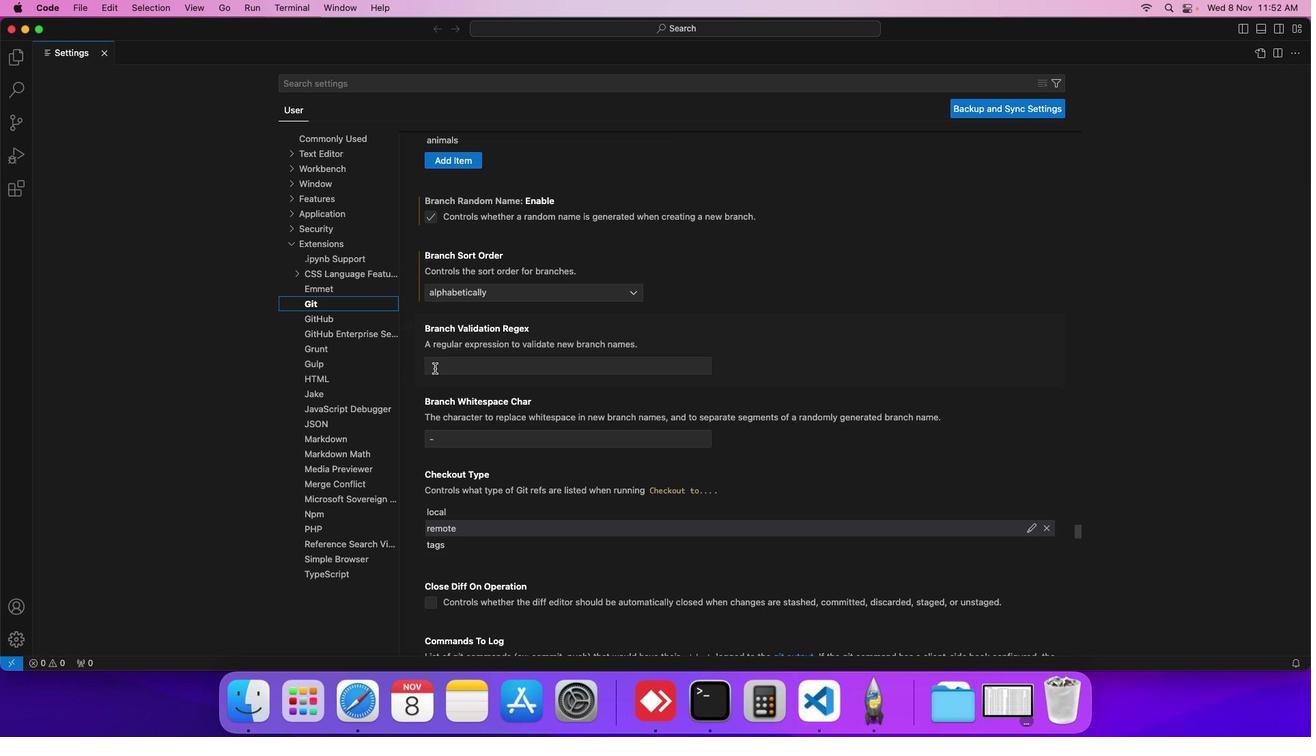 
Action: Mouse scrolled (434, 368) with delta (0, 0)
Screenshot: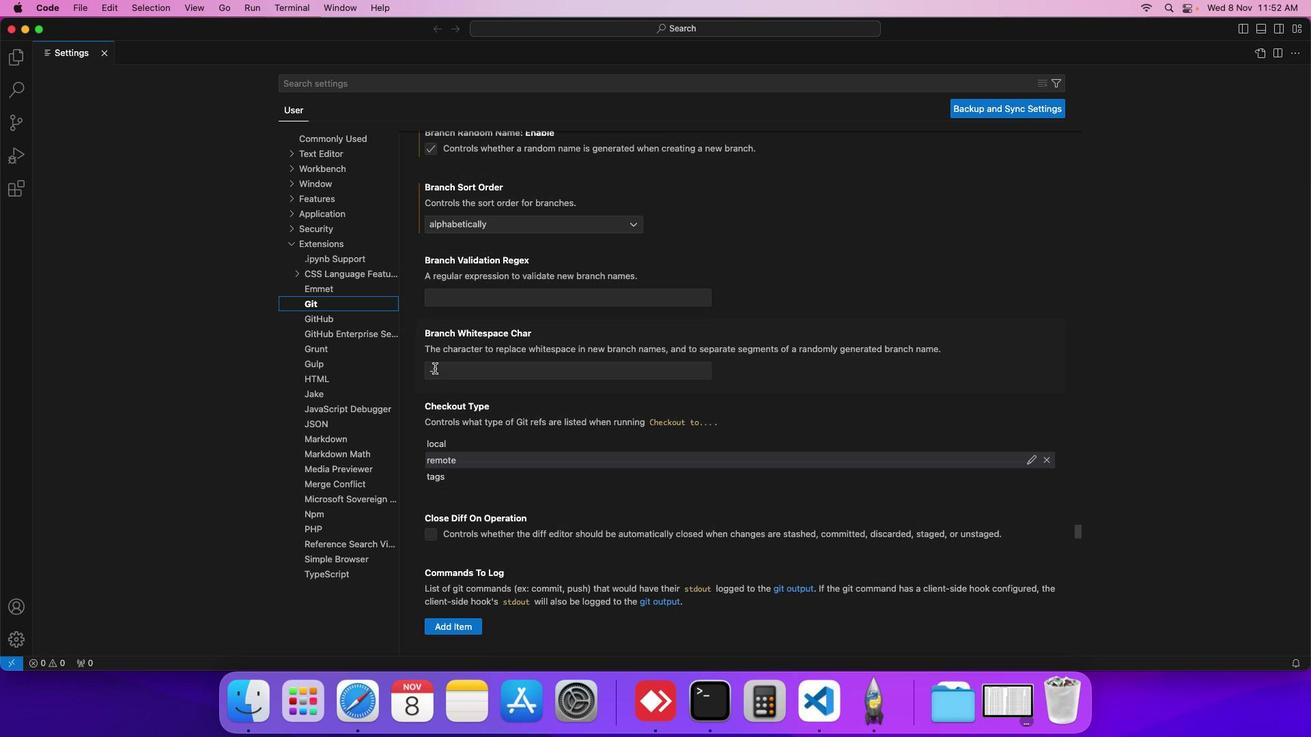 
Action: Mouse scrolled (434, 368) with delta (0, 0)
Screenshot: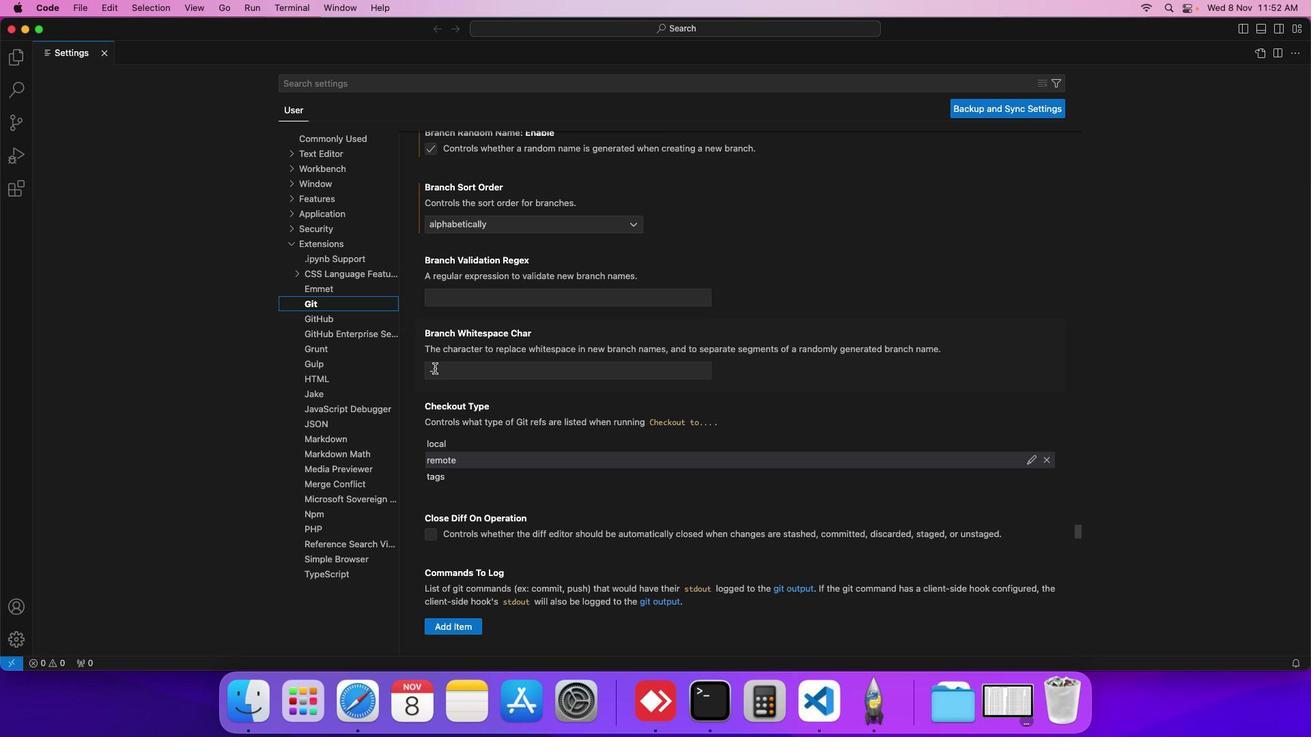 
Action: Mouse scrolled (434, 368) with delta (0, 0)
Screenshot: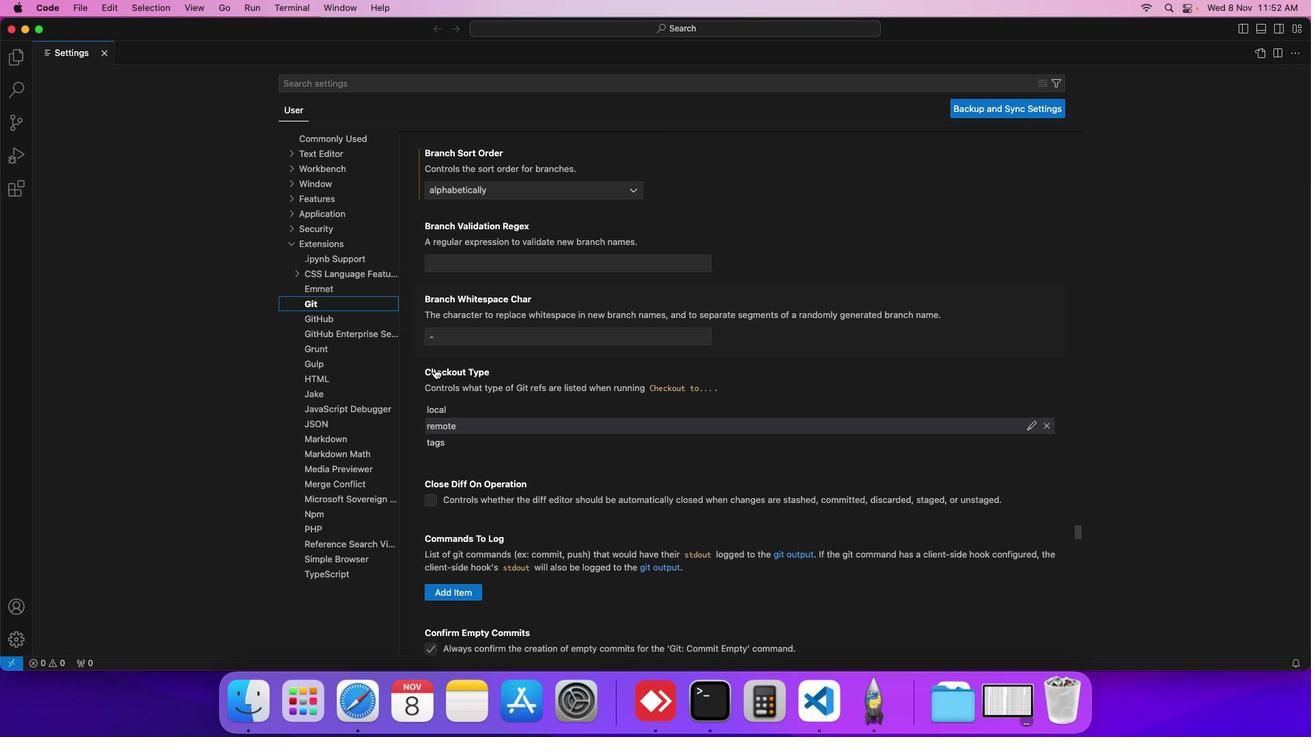 
Action: Mouse scrolled (434, 368) with delta (0, 0)
Screenshot: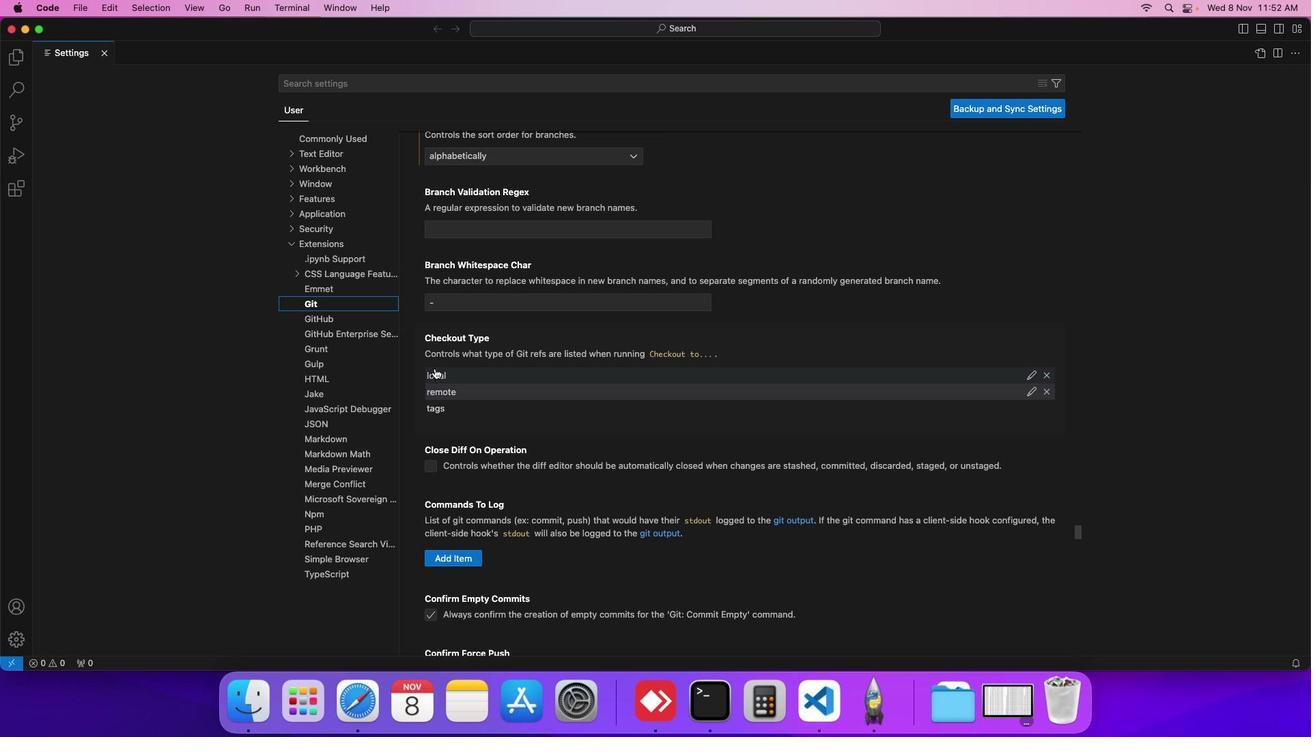 
Action: Mouse scrolled (434, 368) with delta (0, 0)
Screenshot: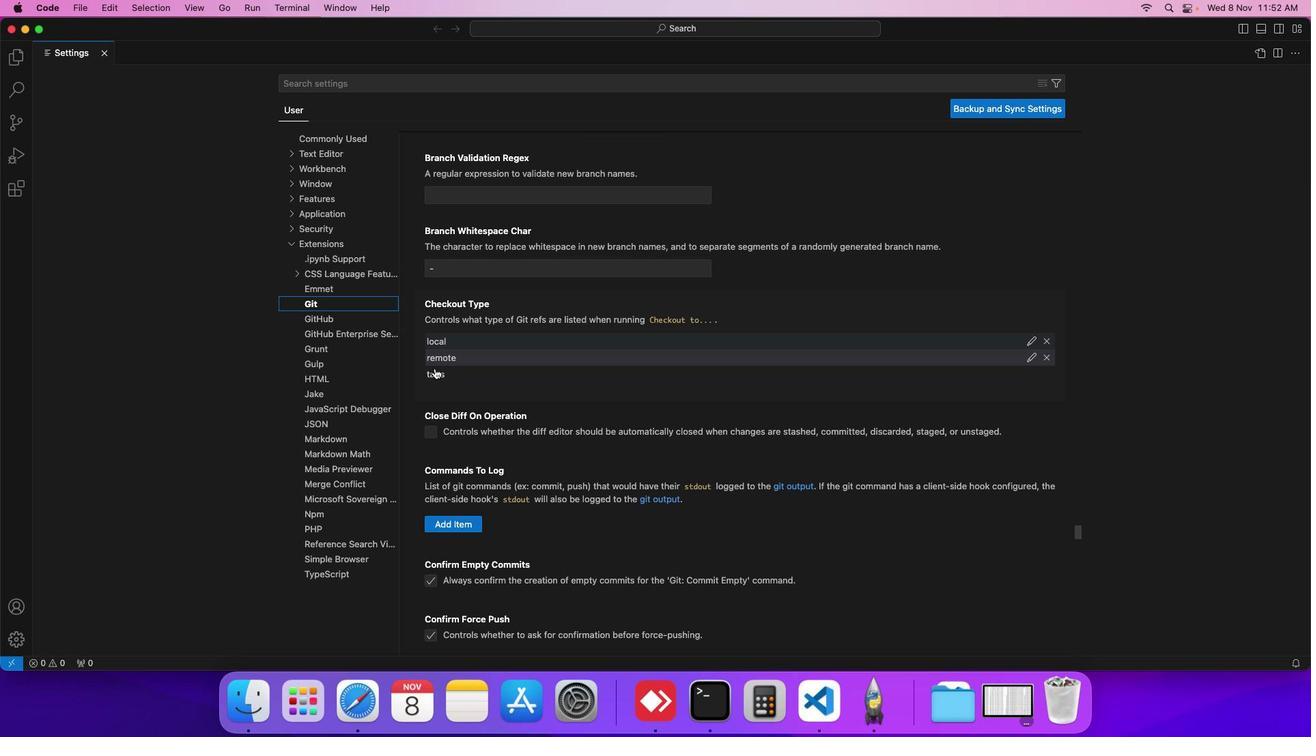 
Action: Mouse moved to (429, 433)
Screenshot: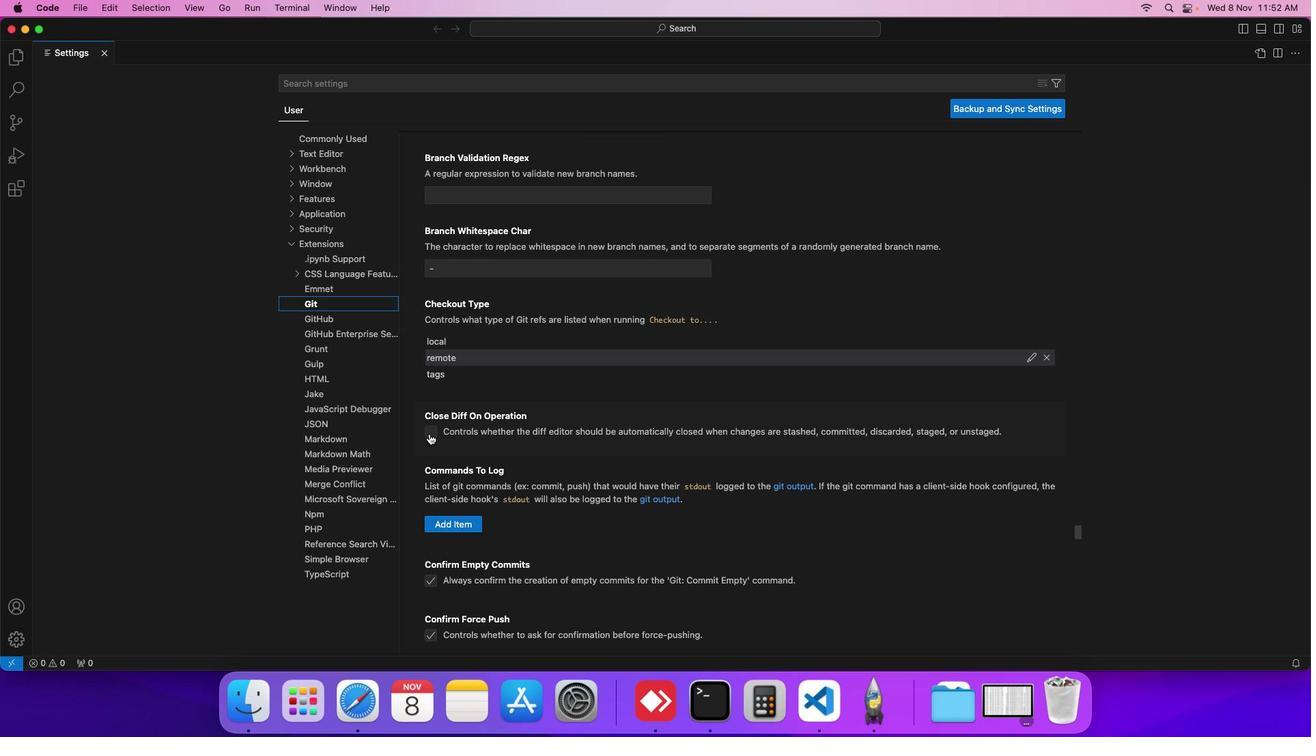 
Action: Mouse pressed left at (429, 433)
Screenshot: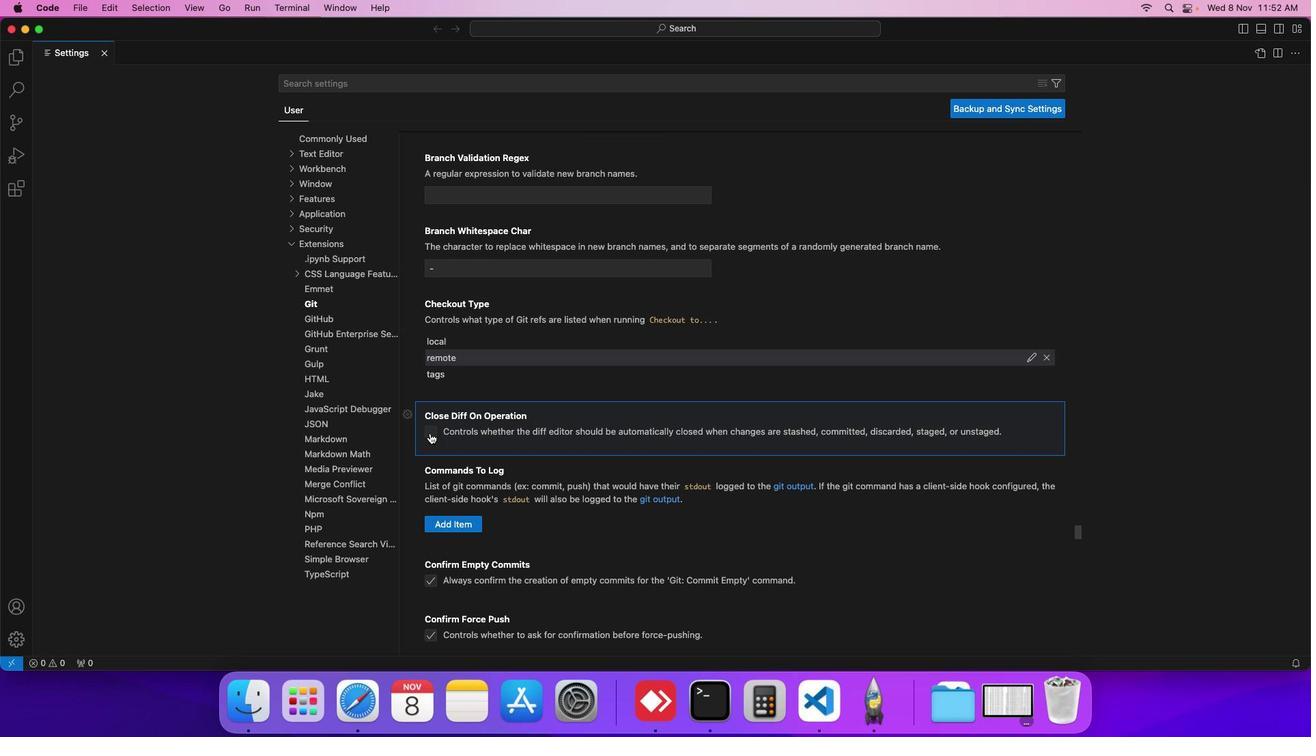 
Action: Mouse moved to (429, 433)
Screenshot: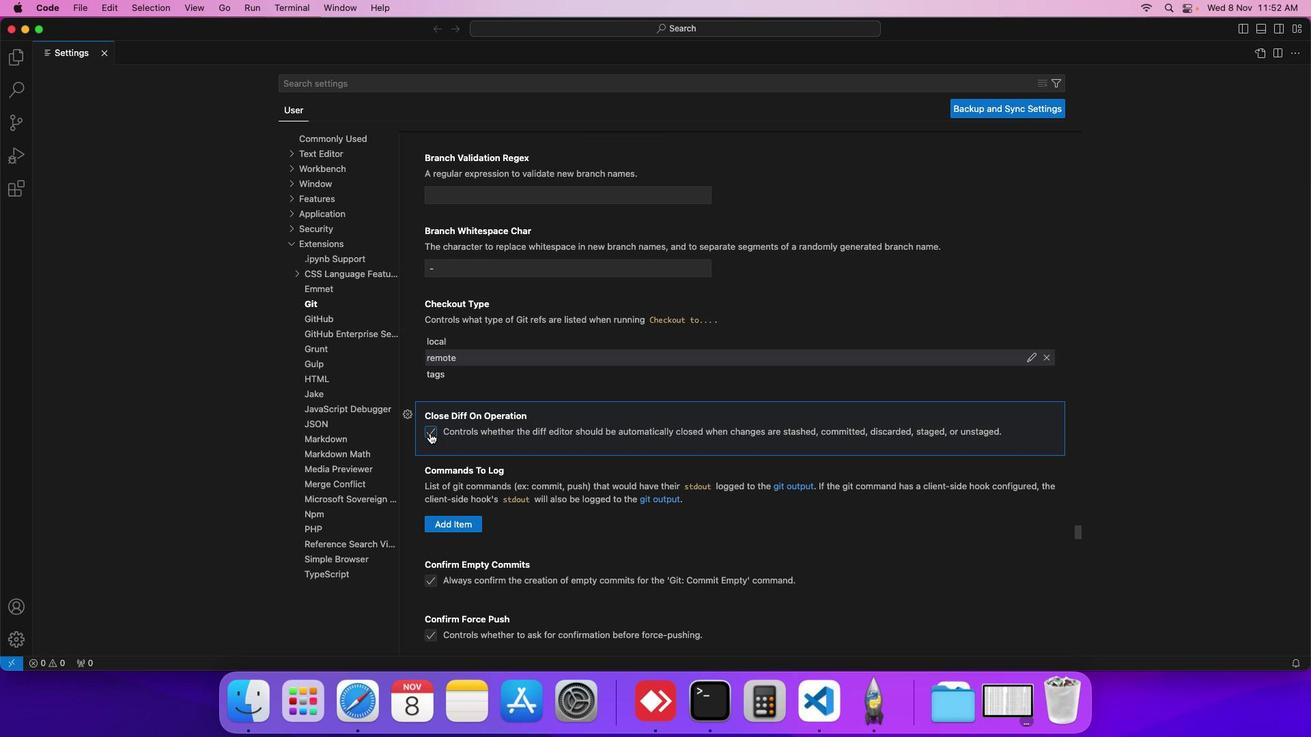 
